 Task: Look for space in Westport, United States from 10th June, 2023 to 25th June, 2023 for 4 adults in price range Rs.10000 to Rs.15000. Place can be private room with 4 bedrooms having 4 beds and 4 bathrooms. Property type can be house, flat, guest house, hotel. Amenities needed are: wifi, TV, free parkinig on premises, gym, breakfast. Booking option can be shelf check-in. Required host language is English.
Action: Mouse moved to (424, 89)
Screenshot: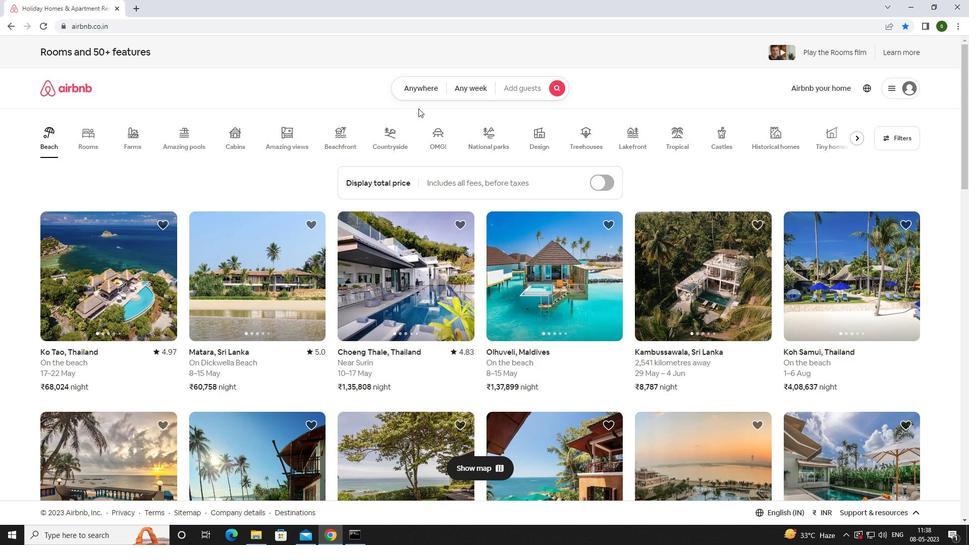 
Action: Mouse pressed left at (424, 89)
Screenshot: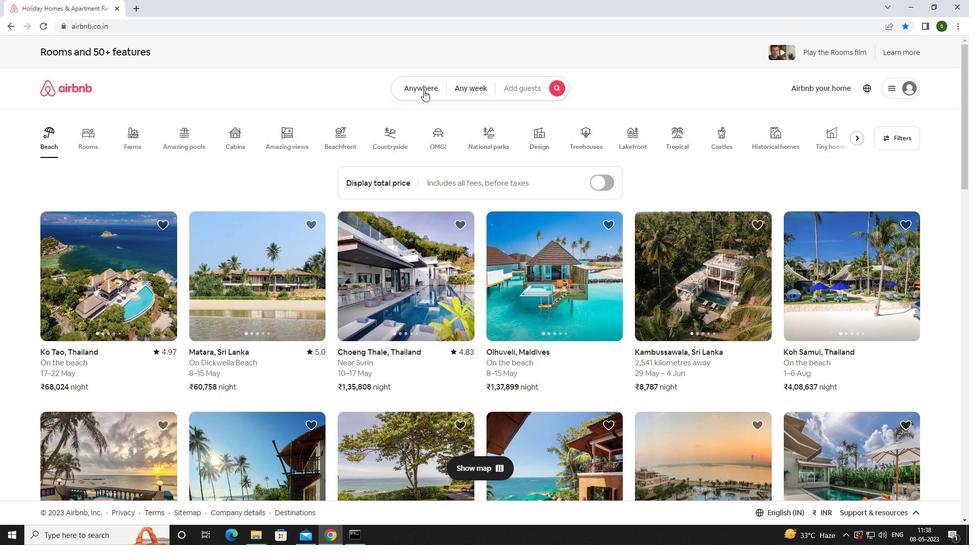 
Action: Mouse moved to (352, 124)
Screenshot: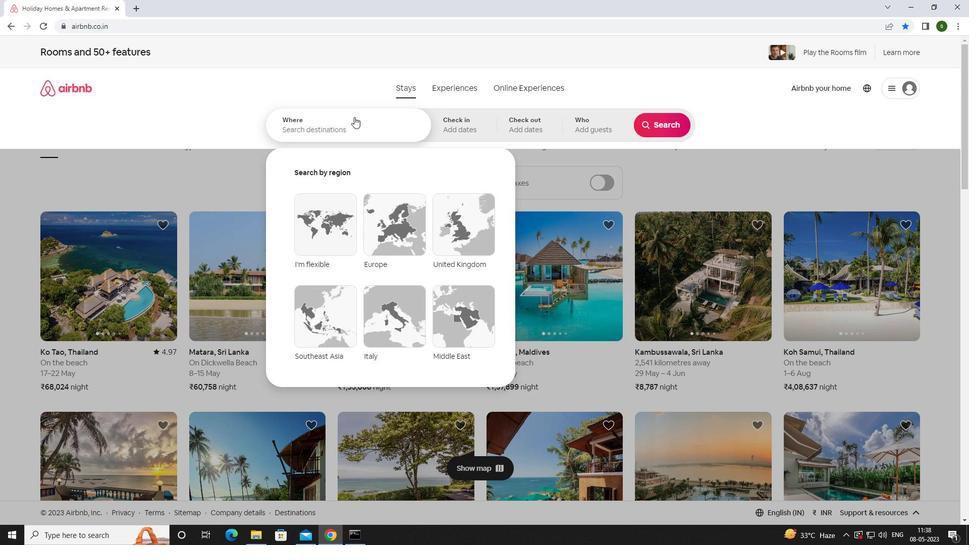 
Action: Mouse pressed left at (352, 124)
Screenshot: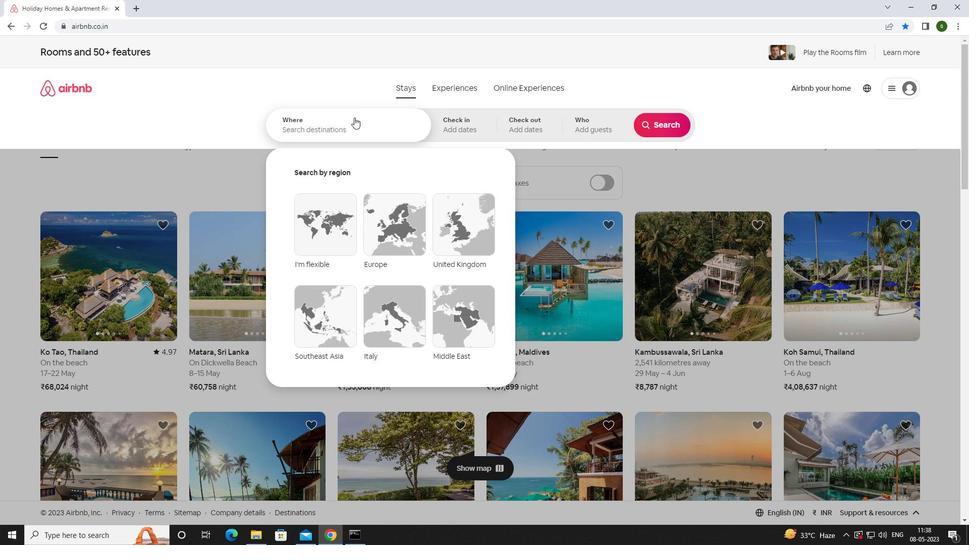 
Action: Key pressed <Key.caps_lock>w<Key.caps_lock>estport,<Key.space><Key.caps_lock>u<Key.caps_lock>nited<Key.space><Key.caps_lock>s<Key.caps_lock>tates<Key.enter>
Screenshot: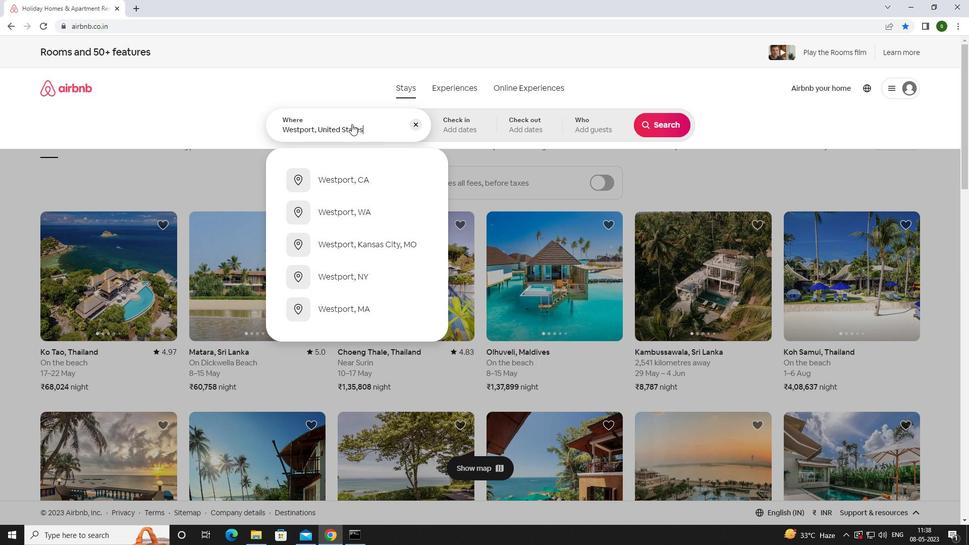 
Action: Mouse moved to (652, 270)
Screenshot: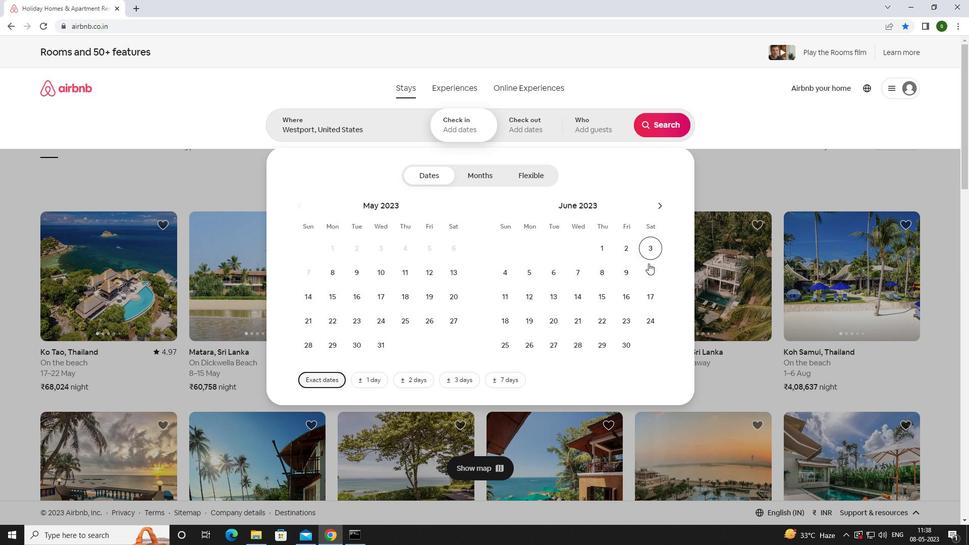 
Action: Mouse pressed left at (652, 270)
Screenshot: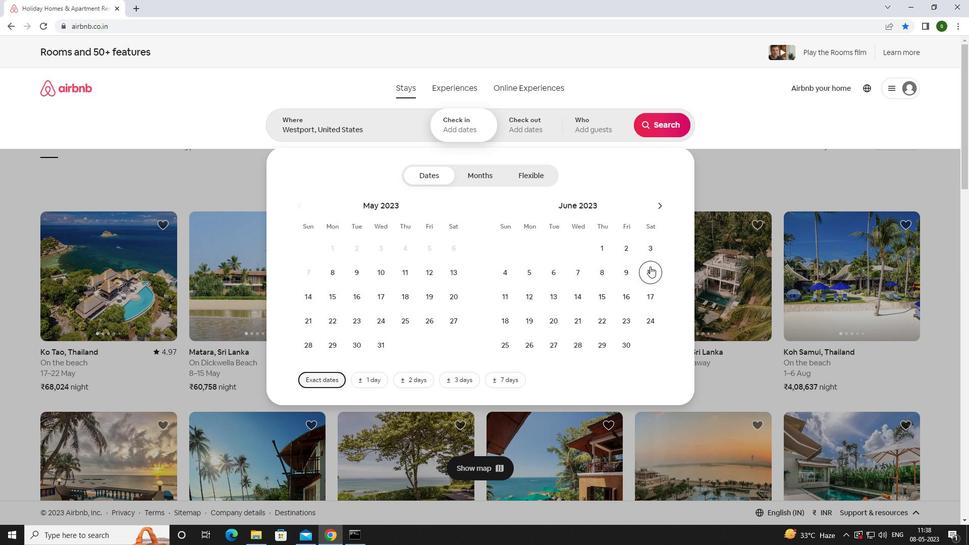 
Action: Mouse moved to (495, 345)
Screenshot: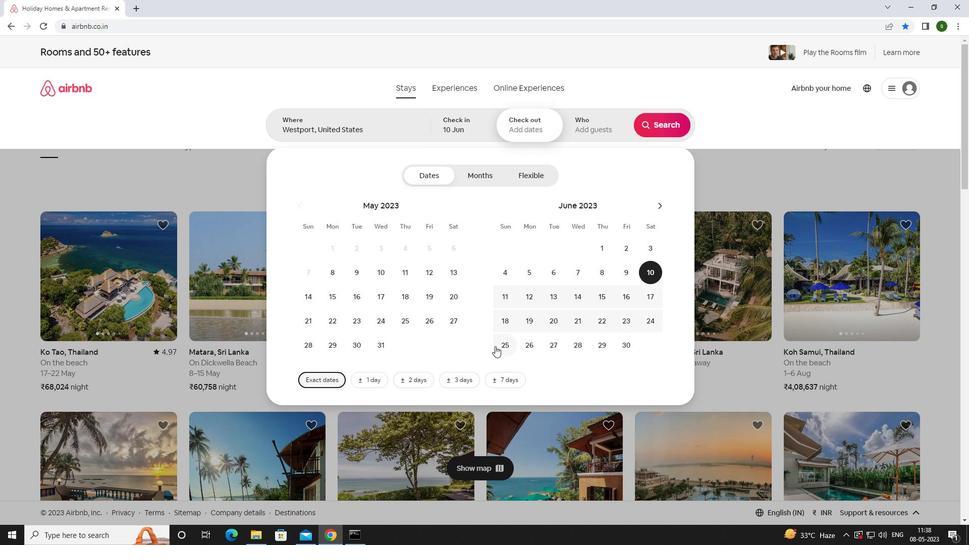 
Action: Mouse pressed left at (495, 345)
Screenshot: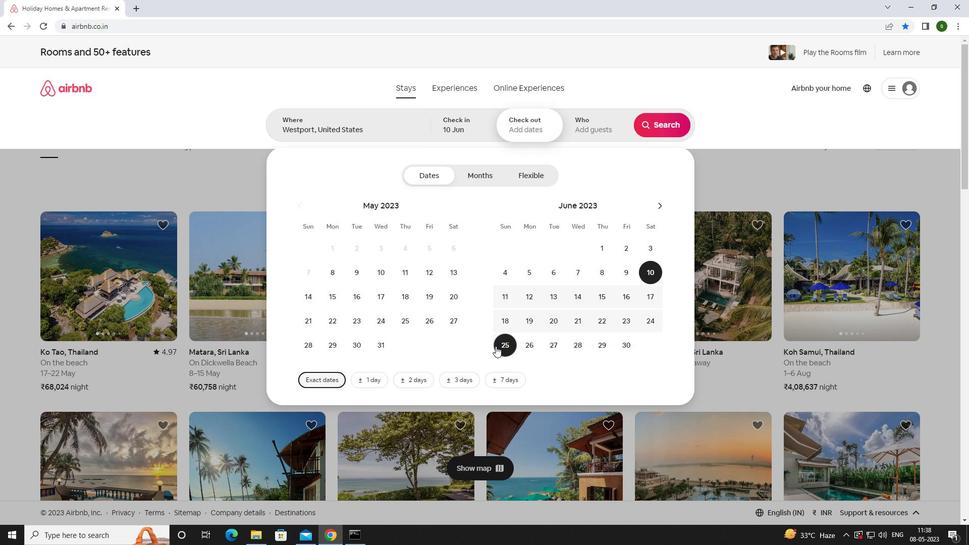 
Action: Mouse moved to (591, 132)
Screenshot: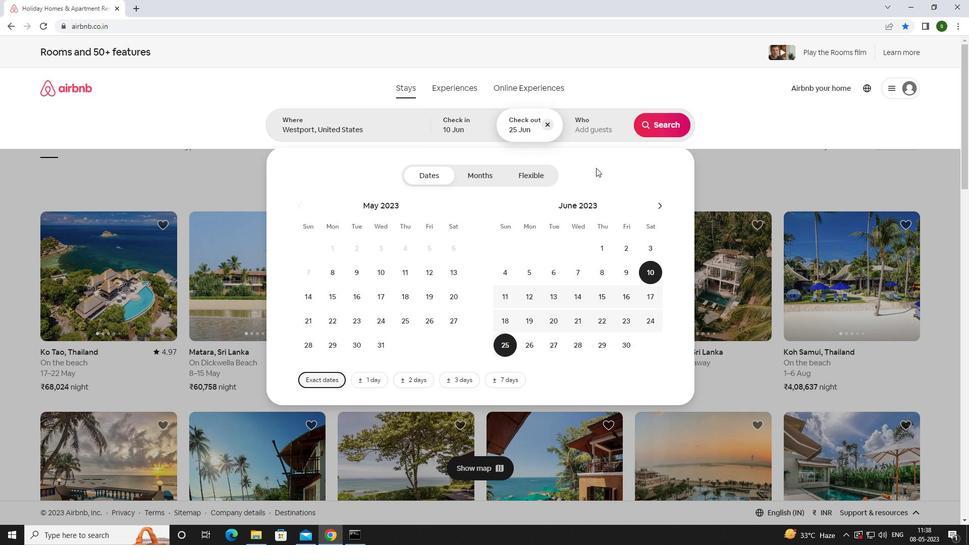 
Action: Mouse pressed left at (591, 132)
Screenshot: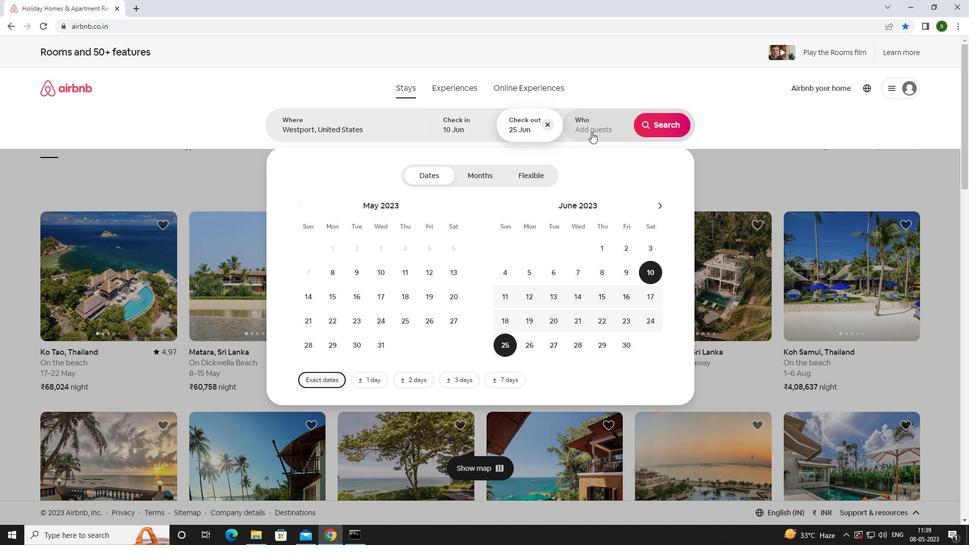 
Action: Mouse moved to (666, 178)
Screenshot: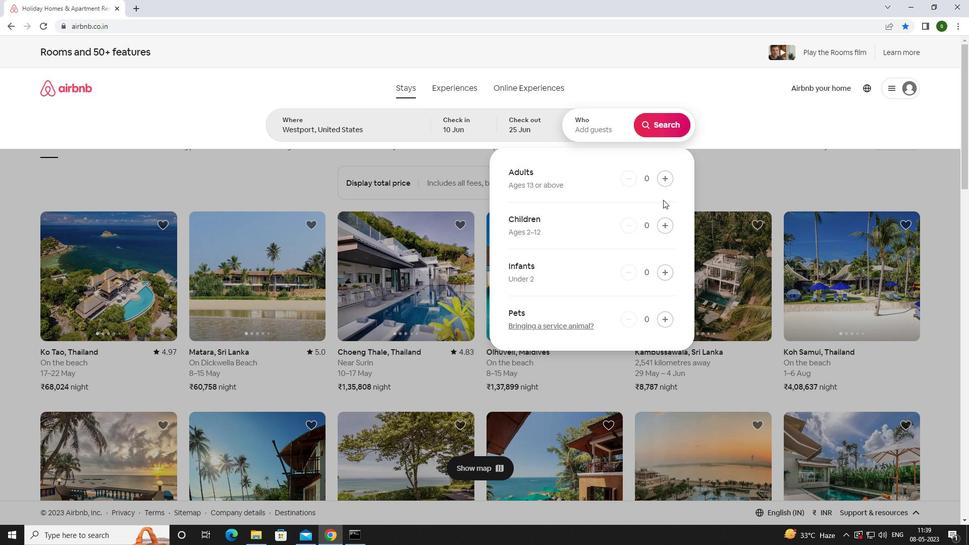 
Action: Mouse pressed left at (666, 178)
Screenshot: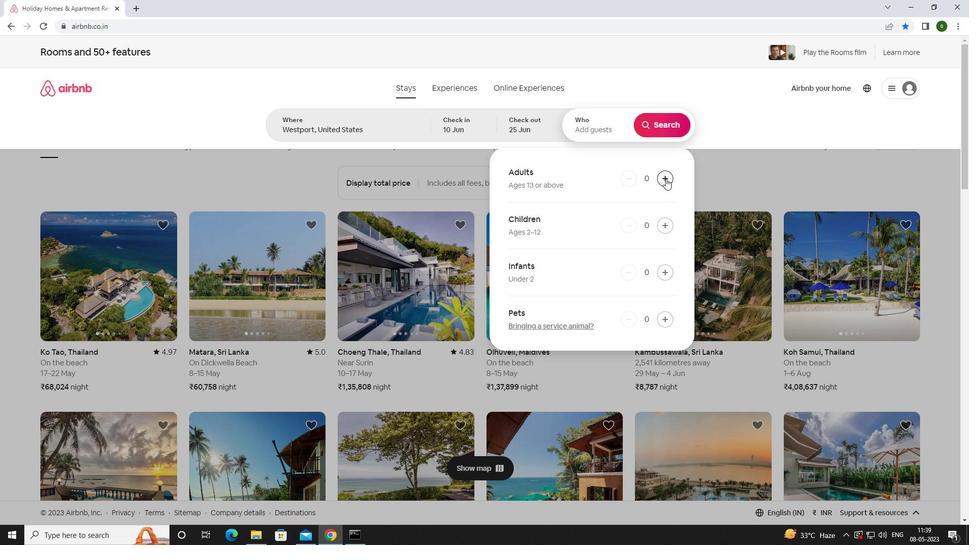 
Action: Mouse pressed left at (666, 178)
Screenshot: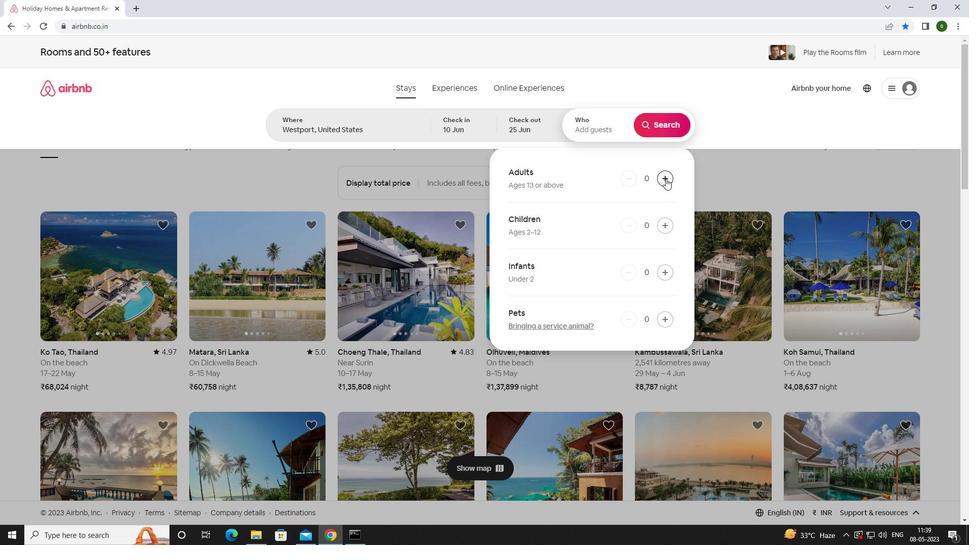 
Action: Mouse pressed left at (666, 178)
Screenshot: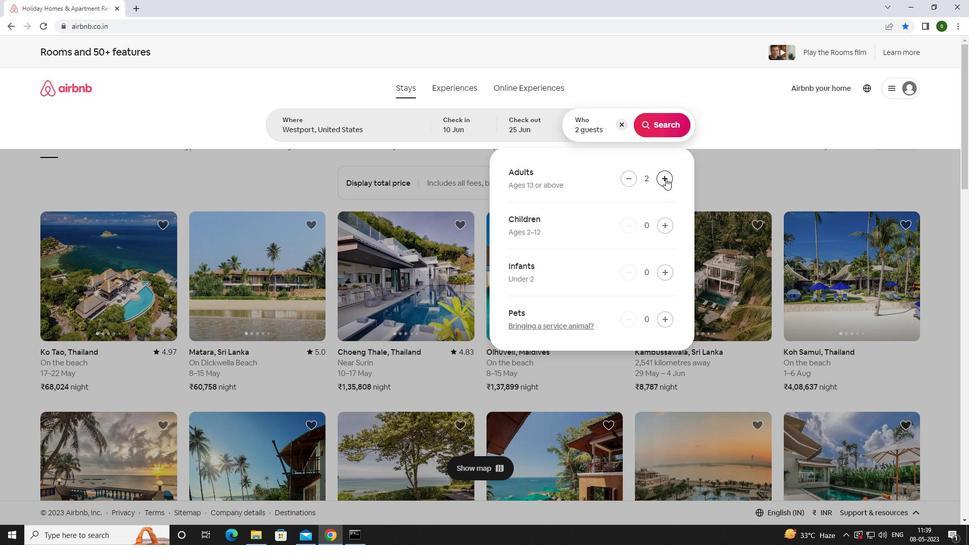 
Action: Mouse pressed left at (666, 178)
Screenshot: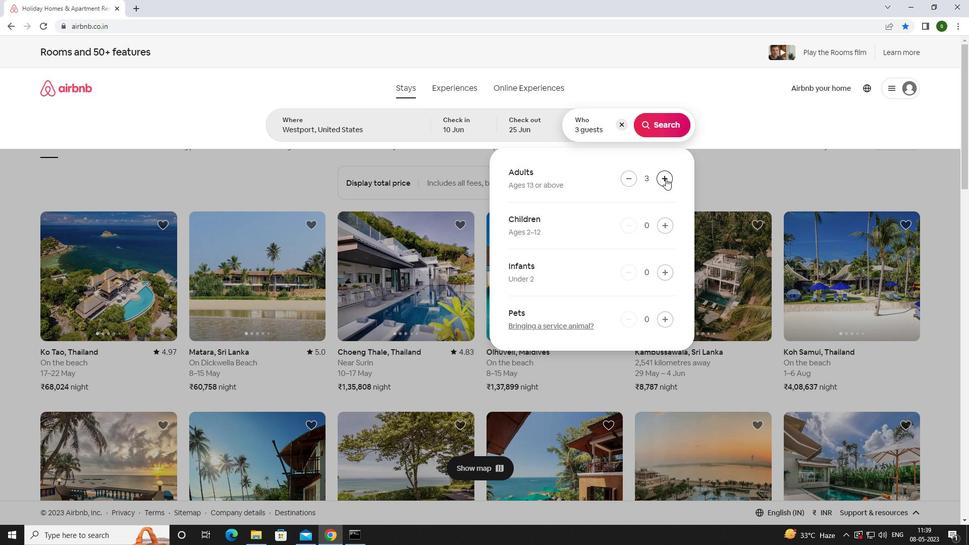 
Action: Mouse moved to (666, 124)
Screenshot: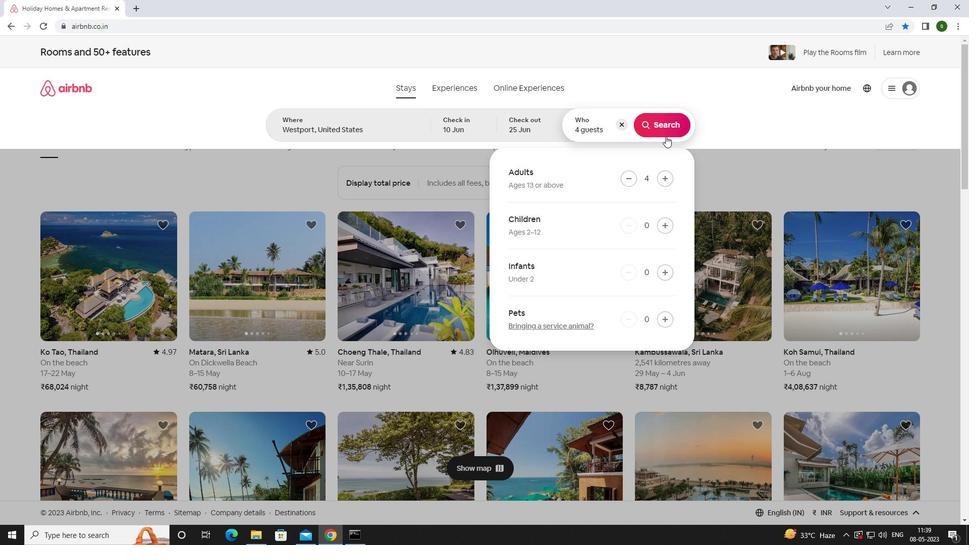 
Action: Mouse pressed left at (666, 124)
Screenshot: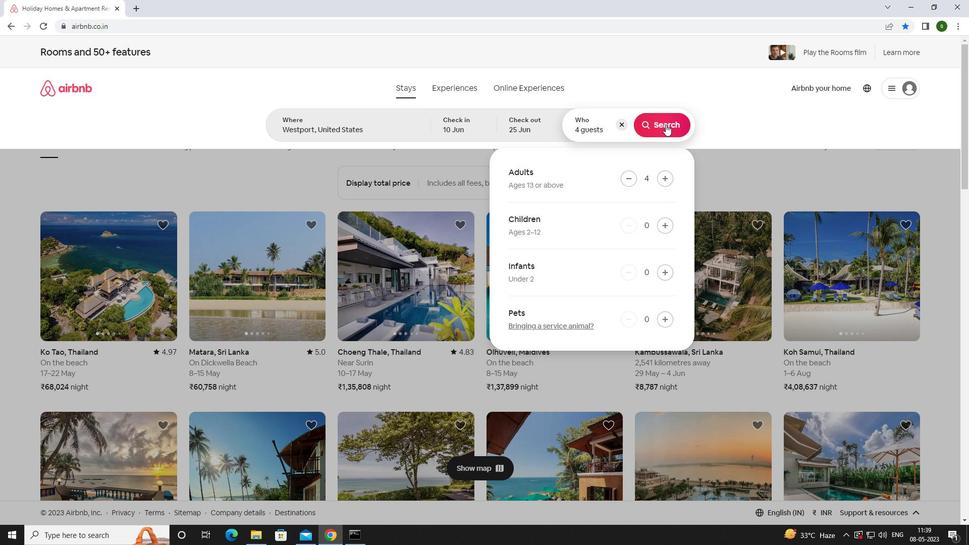 
Action: Mouse moved to (932, 89)
Screenshot: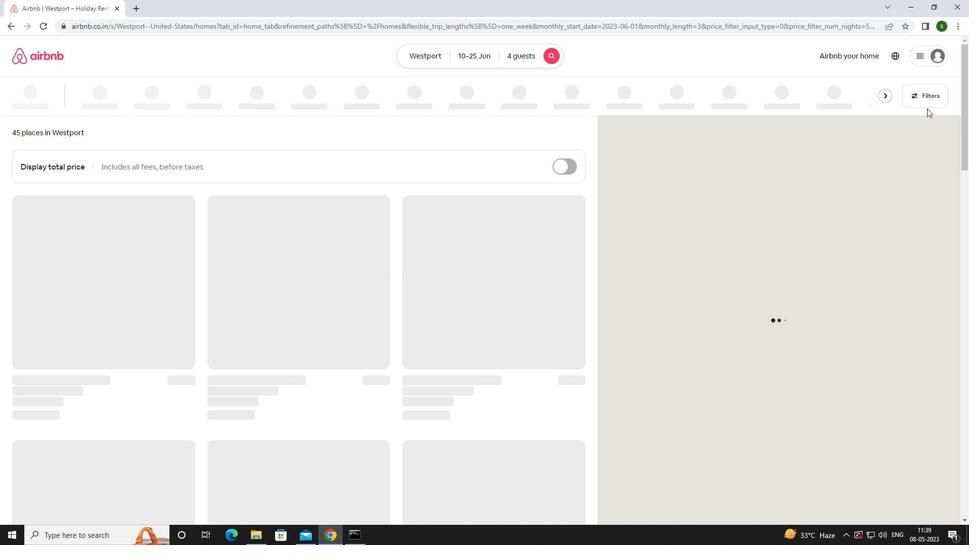 
Action: Mouse pressed left at (932, 89)
Screenshot: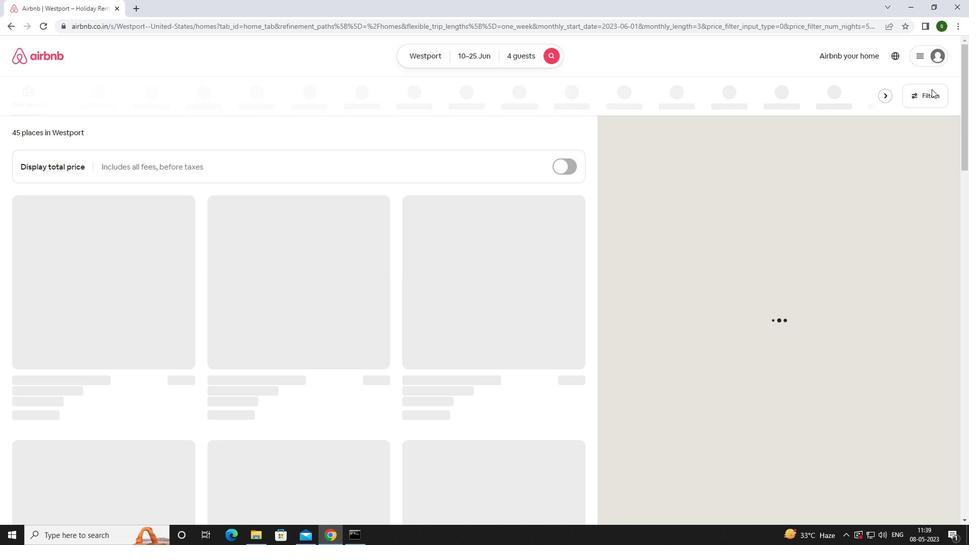 
Action: Mouse moved to (417, 335)
Screenshot: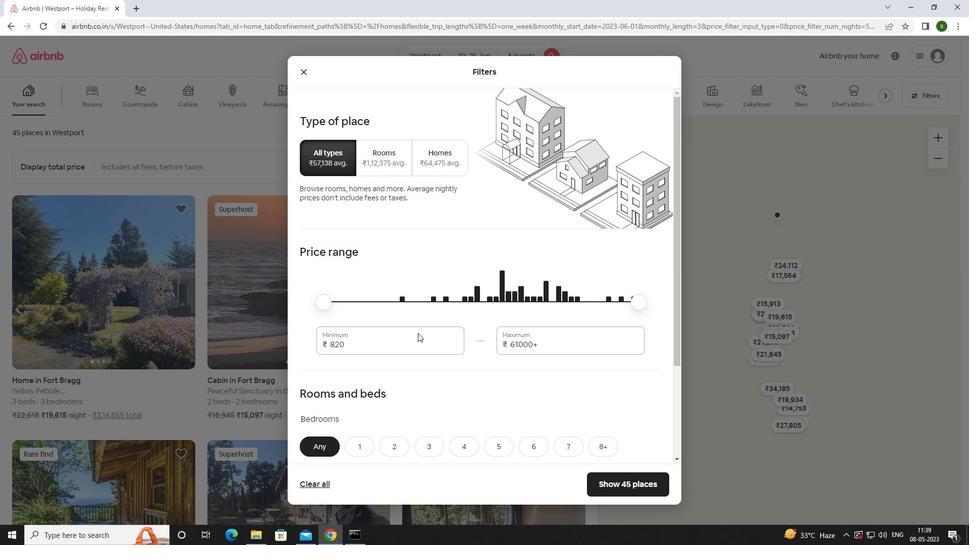 
Action: Mouse pressed left at (417, 335)
Screenshot: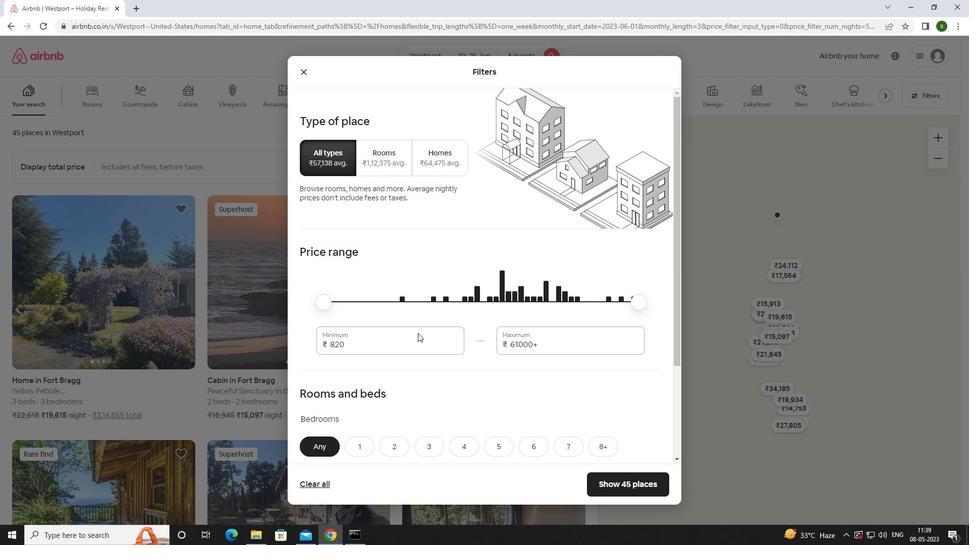 
Action: Mouse moved to (417, 335)
Screenshot: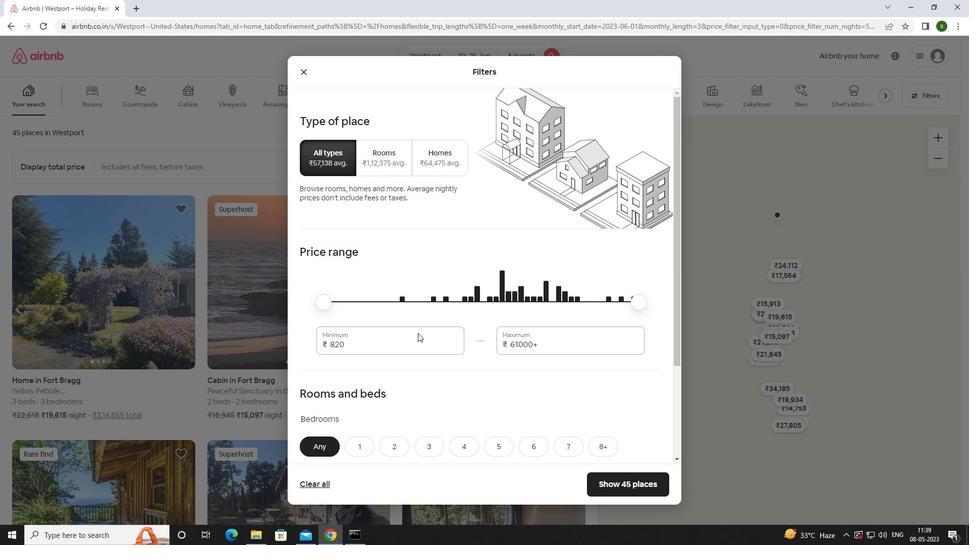 
Action: Key pressed <Key.backspace><Key.backspace><Key.backspace><Key.backspace>10000
Screenshot: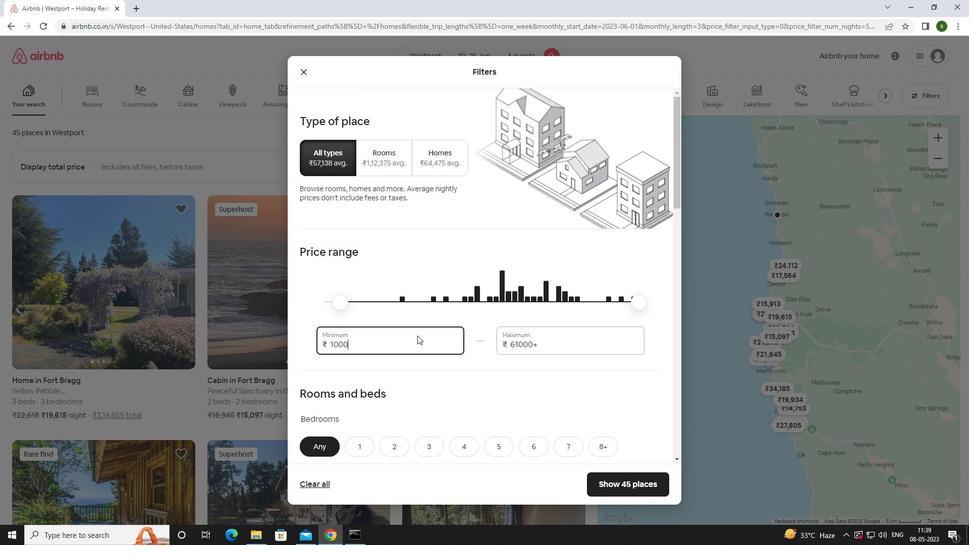 
Action: Mouse moved to (542, 349)
Screenshot: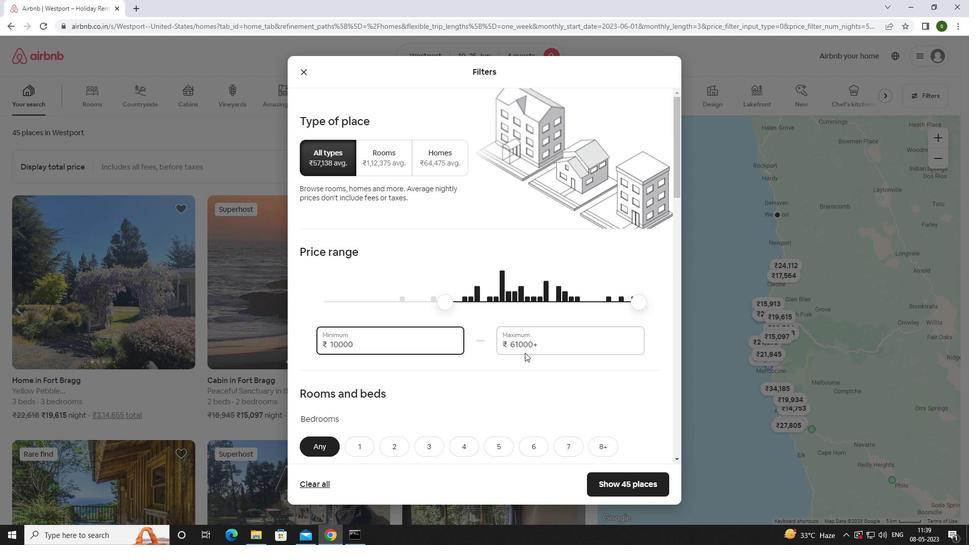 
Action: Mouse pressed left at (542, 349)
Screenshot: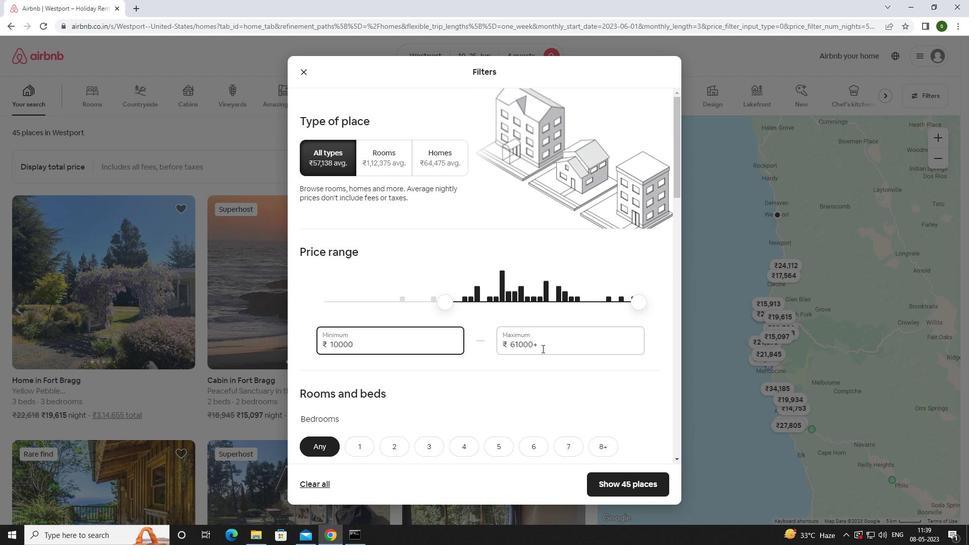
Action: Key pressed <Key.backspace><Key.backspace><Key.backspace><Key.backspace><Key.backspace><Key.backspace><Key.backspace><Key.backspace><Key.backspace><Key.backspace><Key.backspace>15000
Screenshot: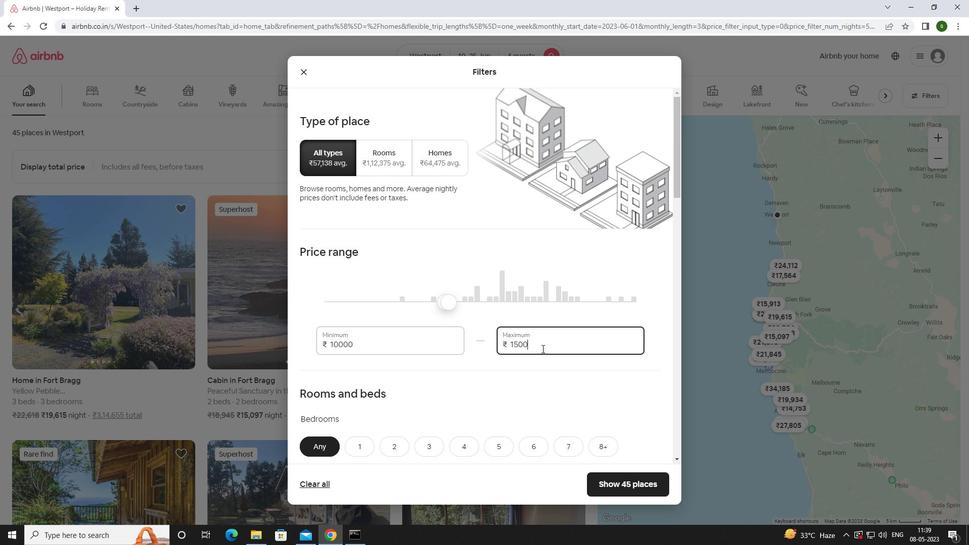 
Action: Mouse moved to (449, 340)
Screenshot: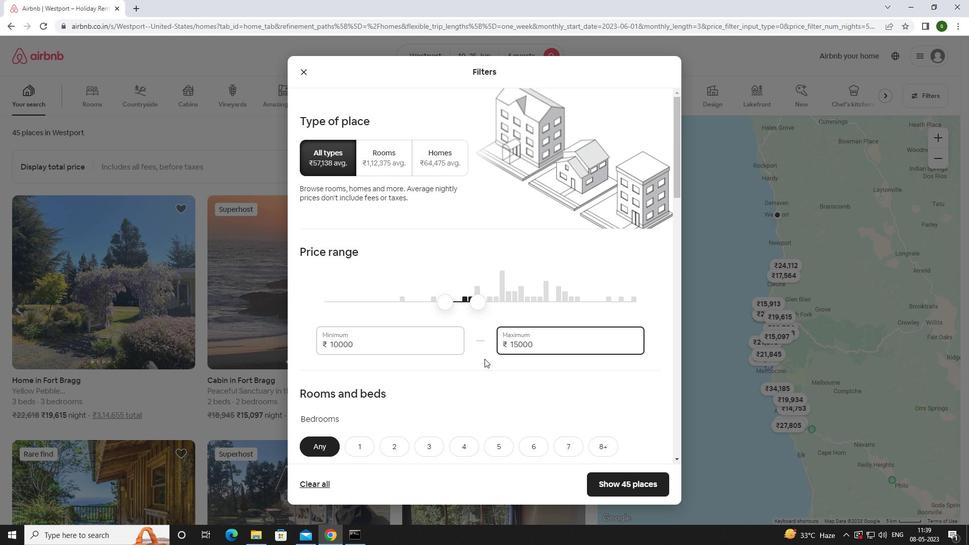 
Action: Mouse scrolled (449, 339) with delta (0, 0)
Screenshot: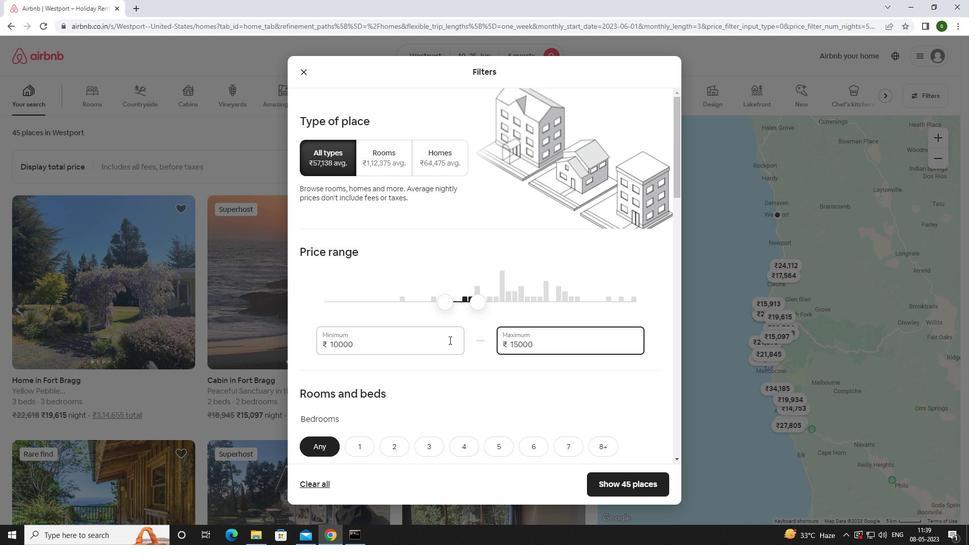 
Action: Mouse scrolled (449, 339) with delta (0, 0)
Screenshot: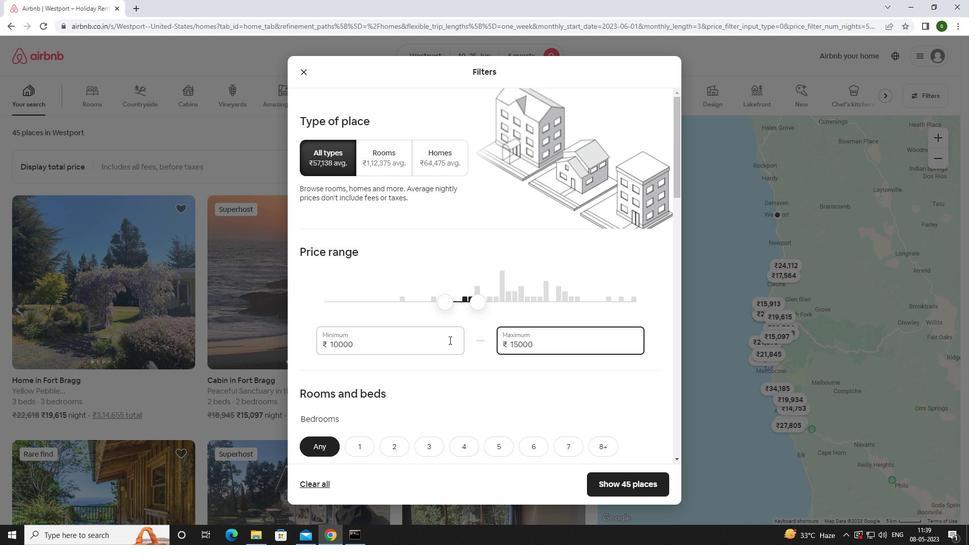 
Action: Mouse scrolled (449, 339) with delta (0, 0)
Screenshot: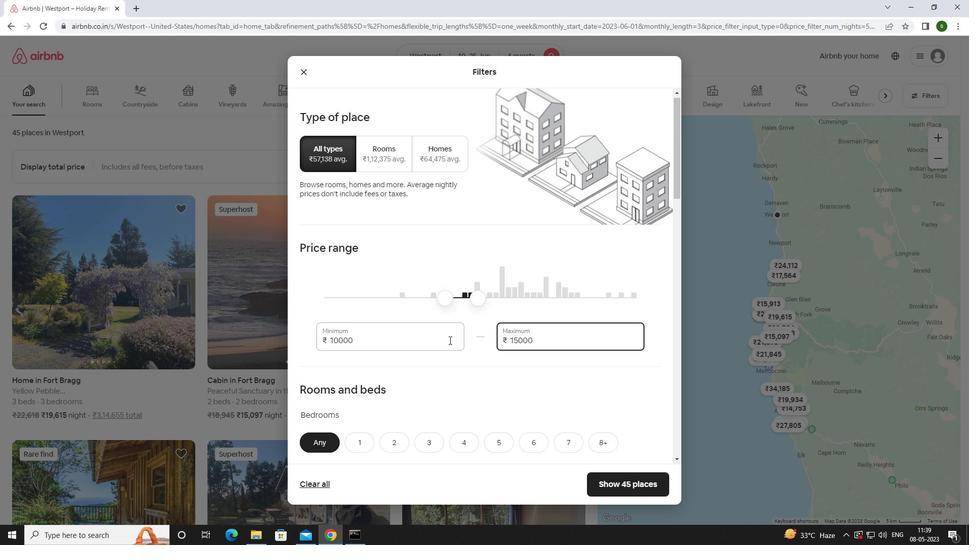 
Action: Mouse scrolled (449, 339) with delta (0, 0)
Screenshot: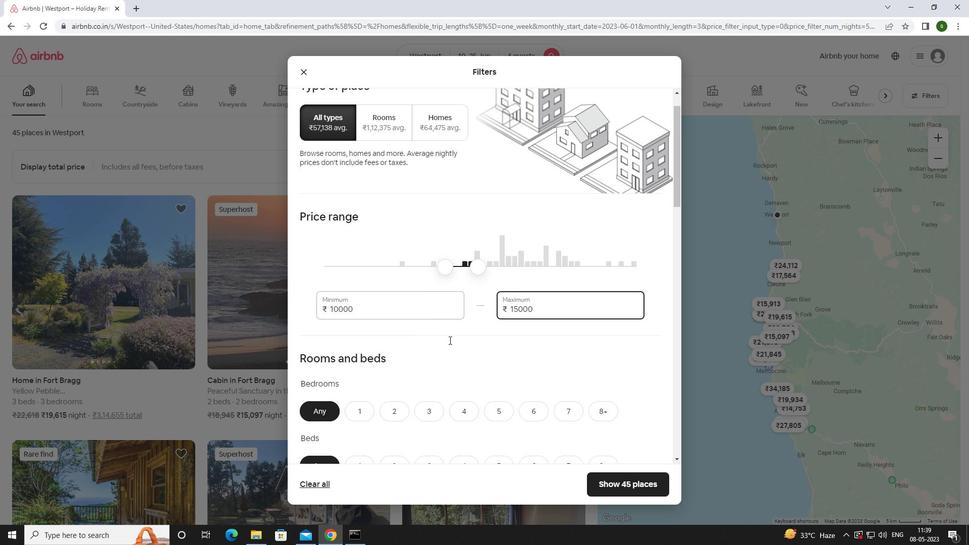 
Action: Mouse moved to (461, 248)
Screenshot: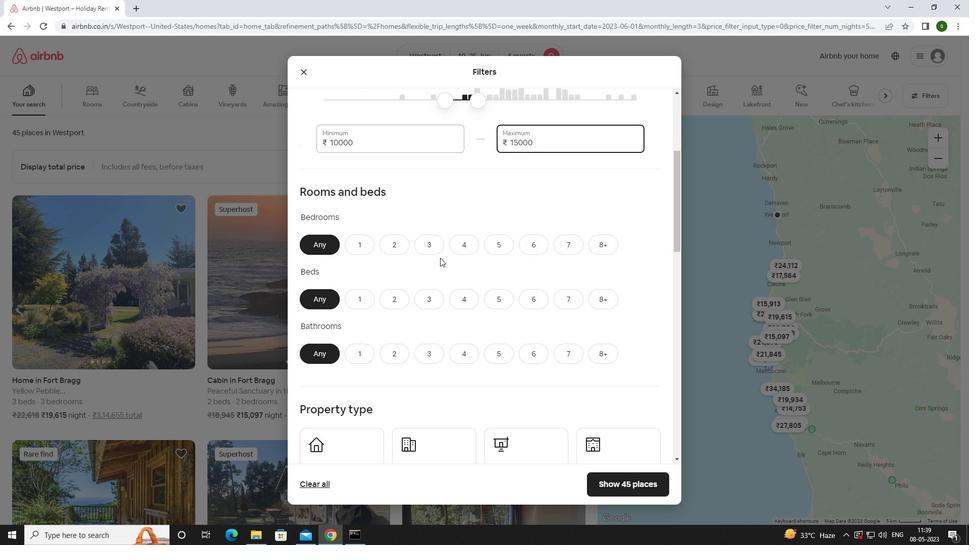 
Action: Mouse pressed left at (461, 248)
Screenshot: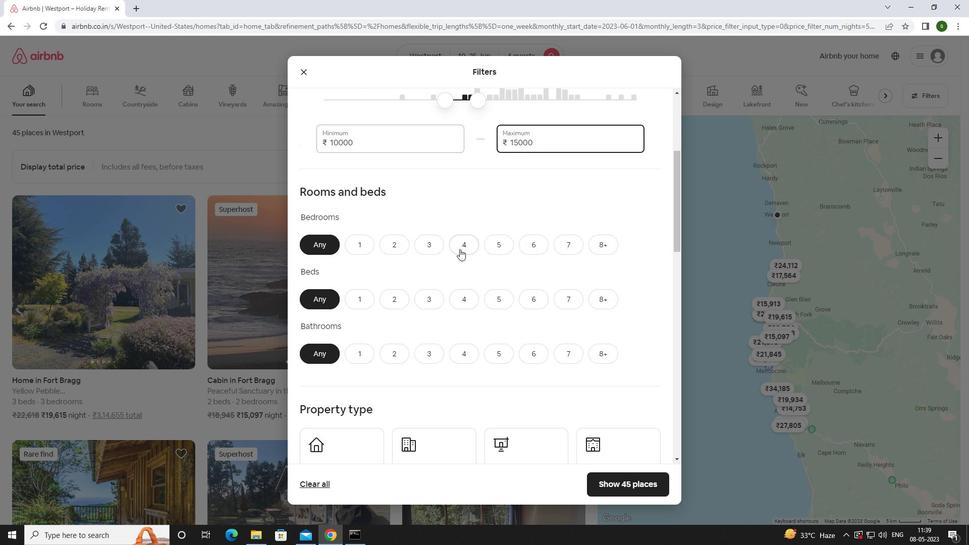 
Action: Mouse moved to (461, 296)
Screenshot: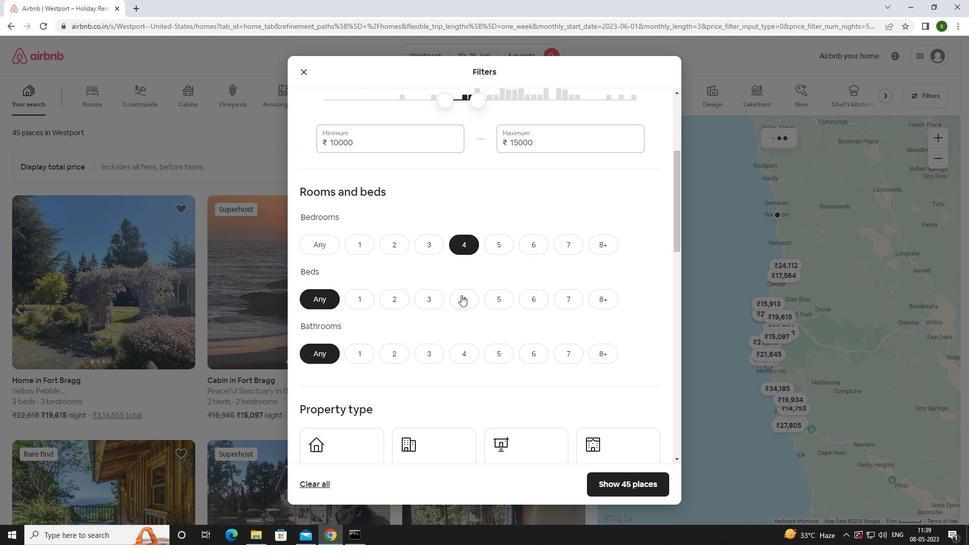 
Action: Mouse pressed left at (461, 296)
Screenshot: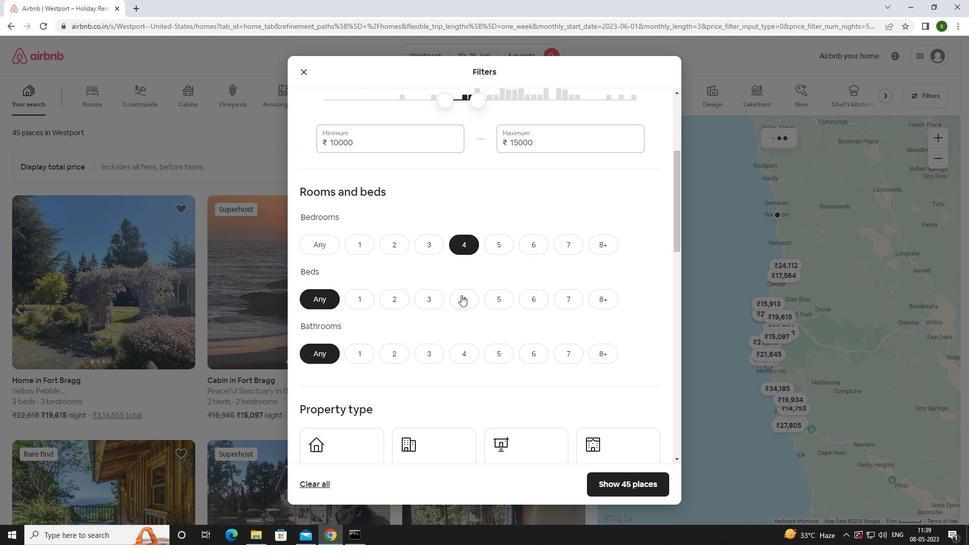 
Action: Mouse moved to (455, 352)
Screenshot: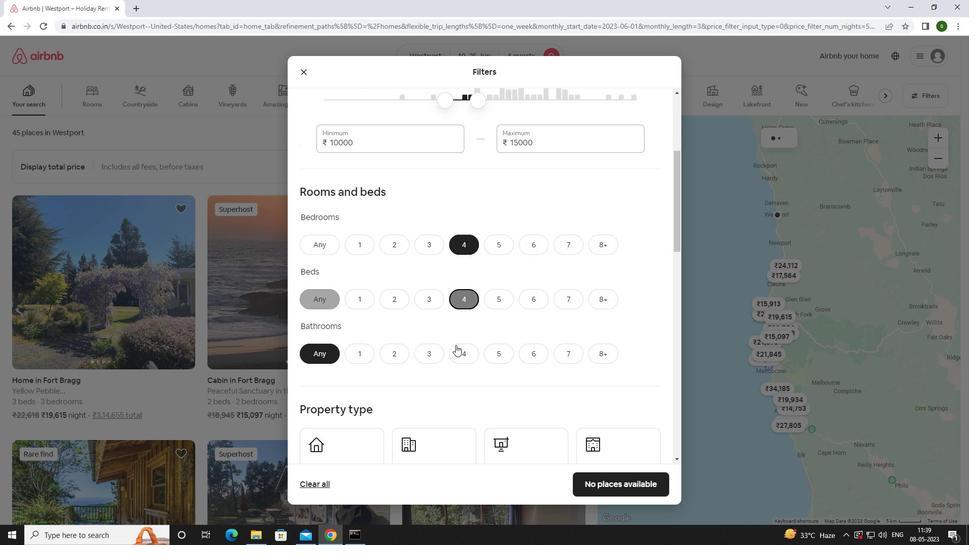 
Action: Mouse pressed left at (455, 352)
Screenshot: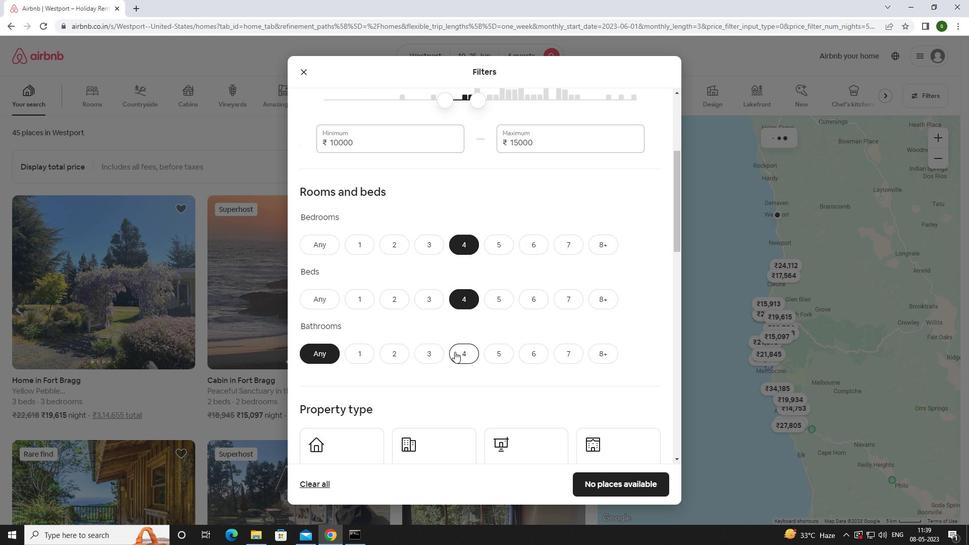 
Action: Mouse moved to (454, 352)
Screenshot: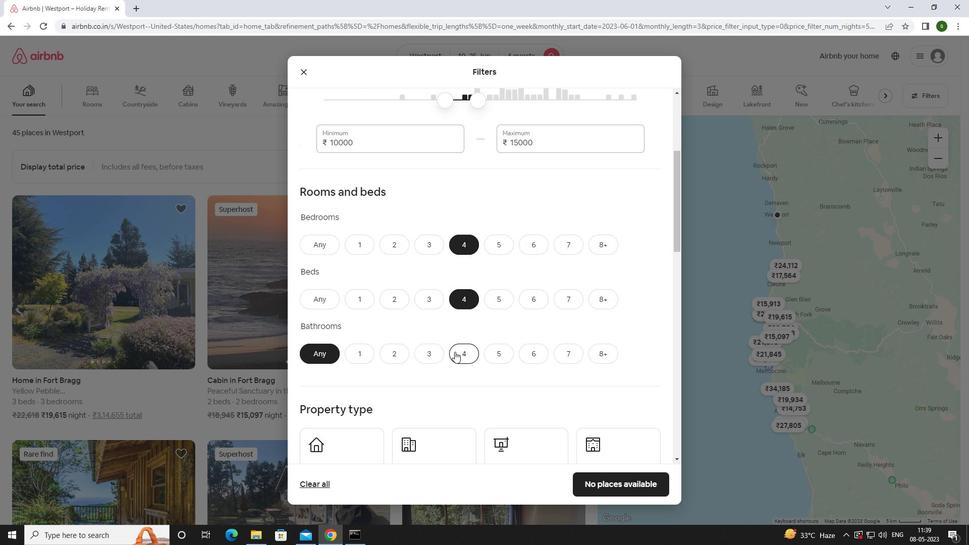 
Action: Mouse scrolled (454, 352) with delta (0, 0)
Screenshot: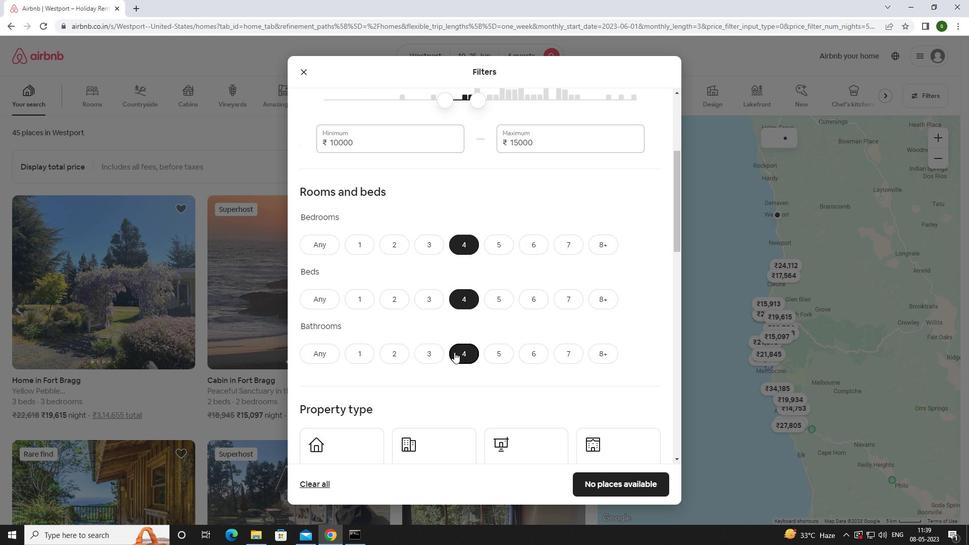 
Action: Mouse scrolled (454, 352) with delta (0, 0)
Screenshot: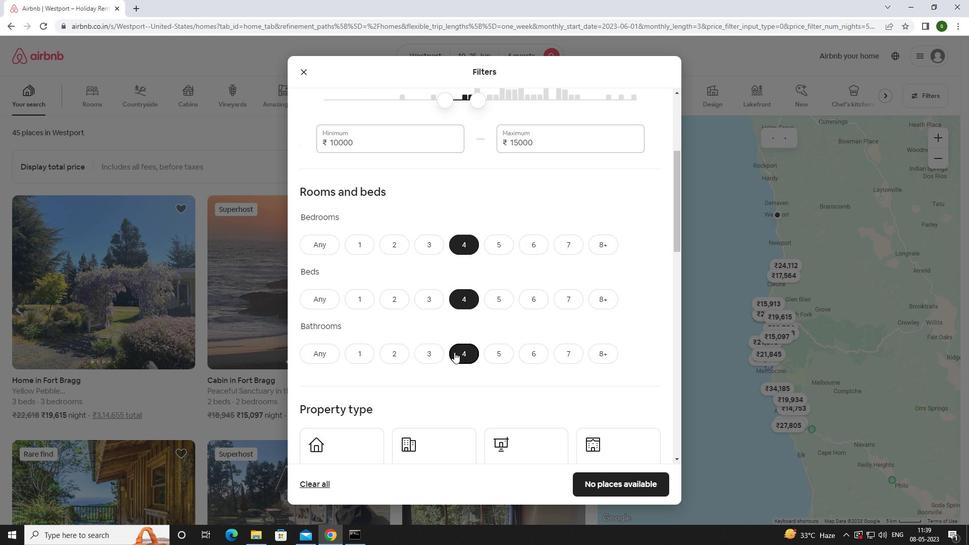 
Action: Mouse scrolled (454, 352) with delta (0, 0)
Screenshot: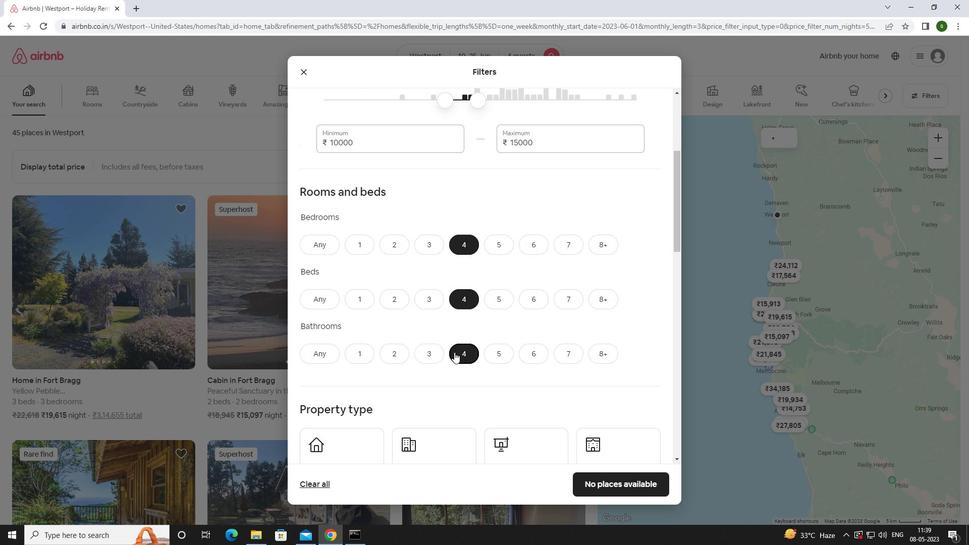 
Action: Mouse moved to (345, 333)
Screenshot: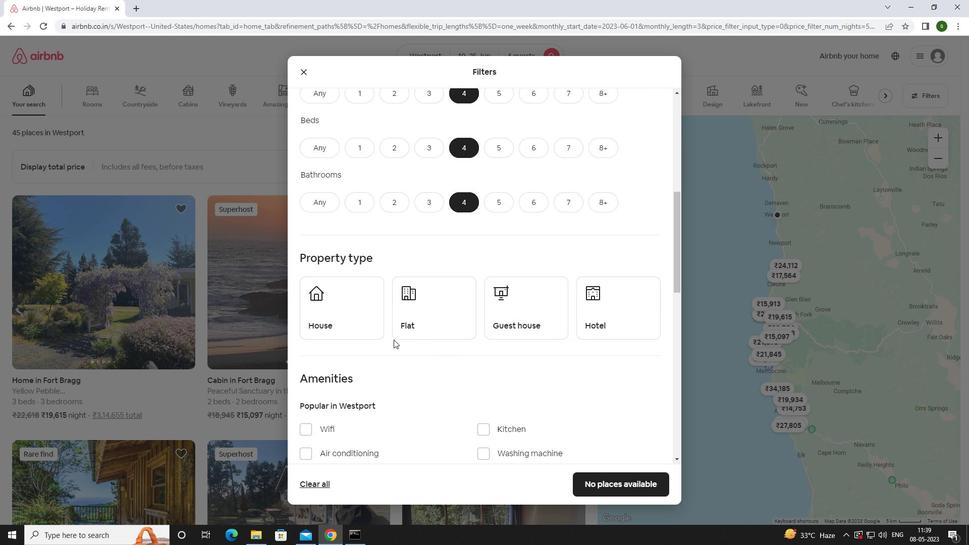 
Action: Mouse pressed left at (345, 333)
Screenshot: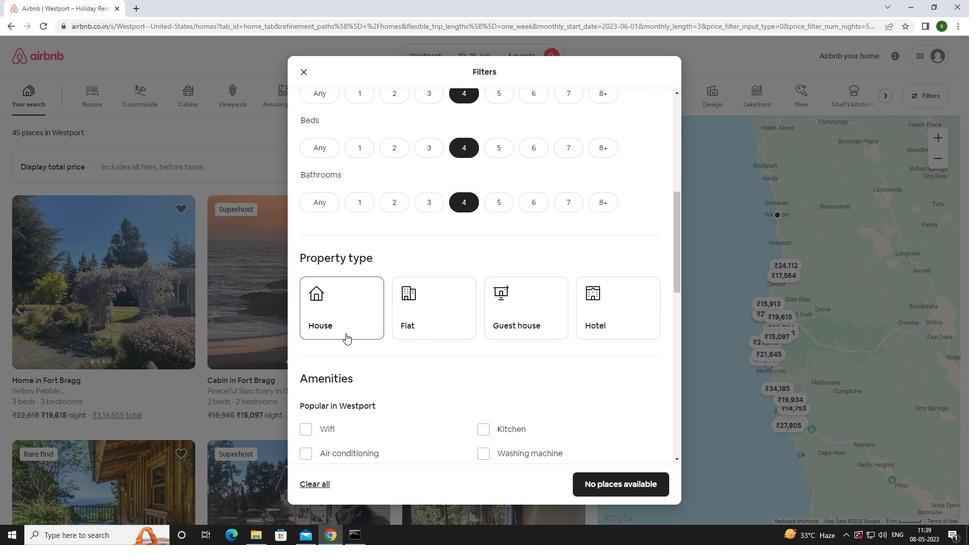 
Action: Mouse moved to (451, 317)
Screenshot: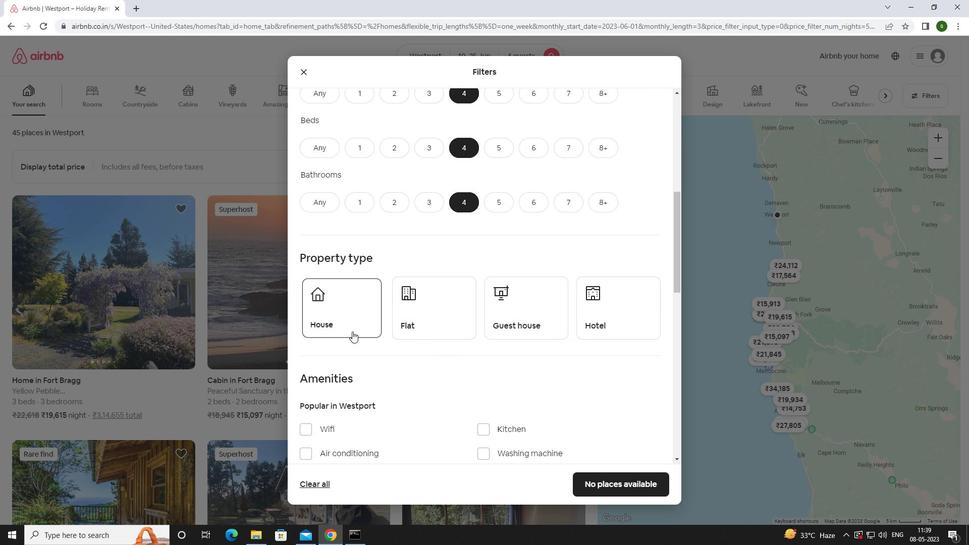 
Action: Mouse pressed left at (451, 317)
Screenshot: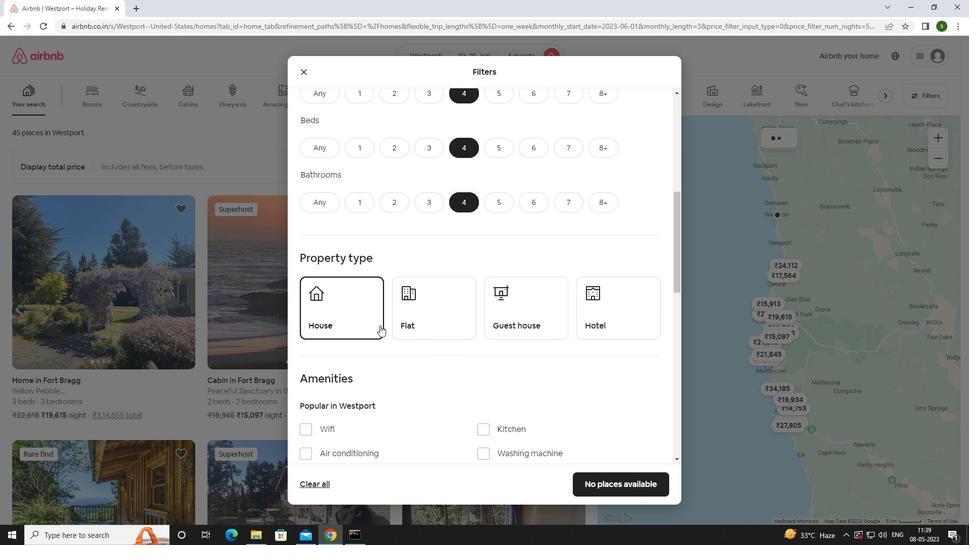
Action: Mouse moved to (556, 318)
Screenshot: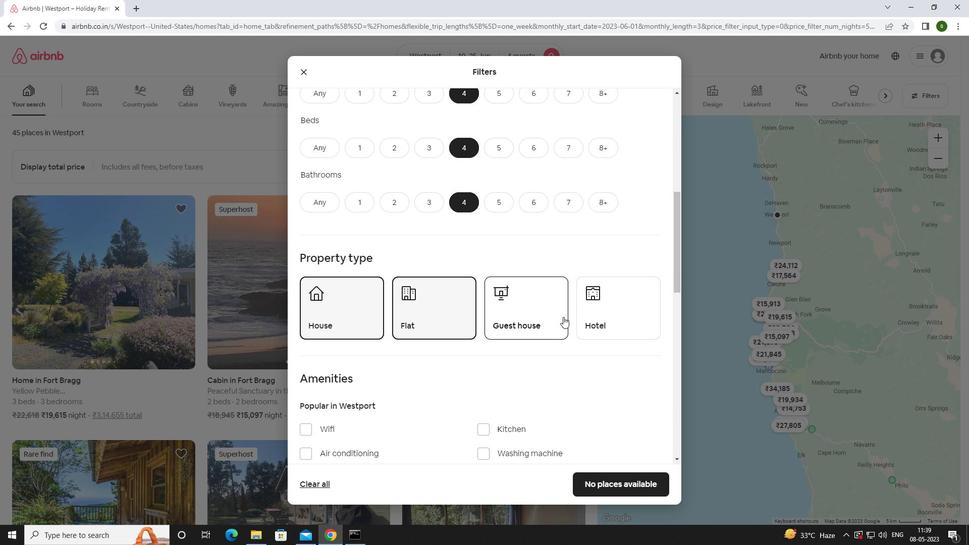 
Action: Mouse pressed left at (556, 318)
Screenshot: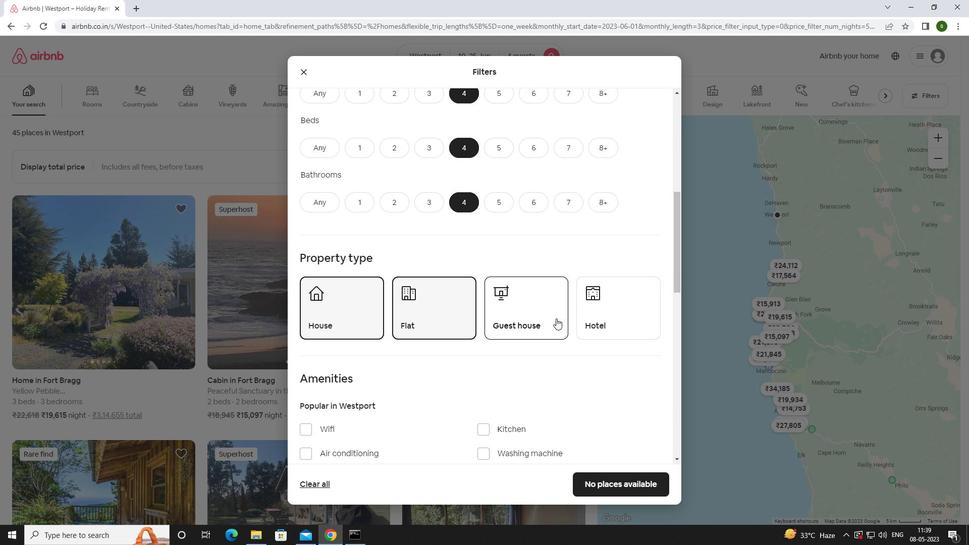 
Action: Mouse moved to (613, 317)
Screenshot: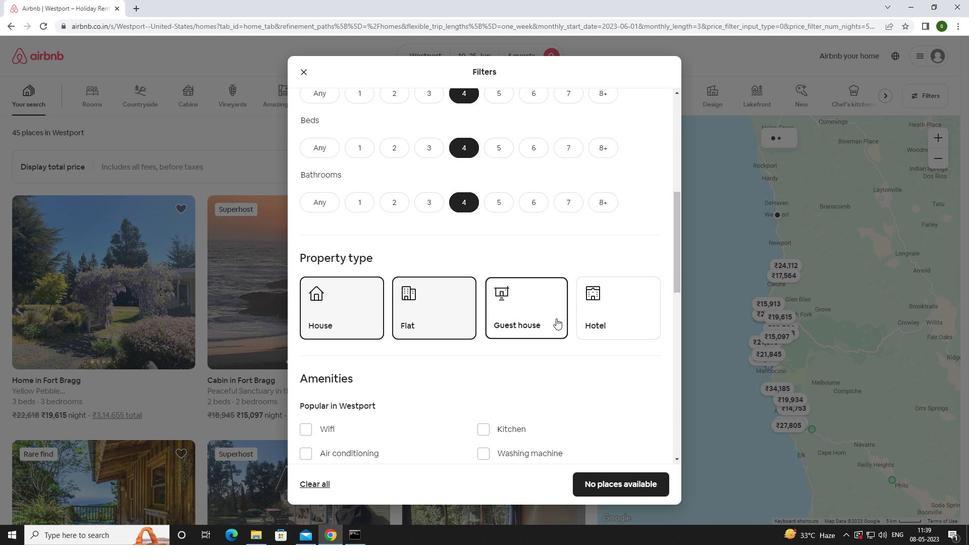 
Action: Mouse pressed left at (613, 317)
Screenshot: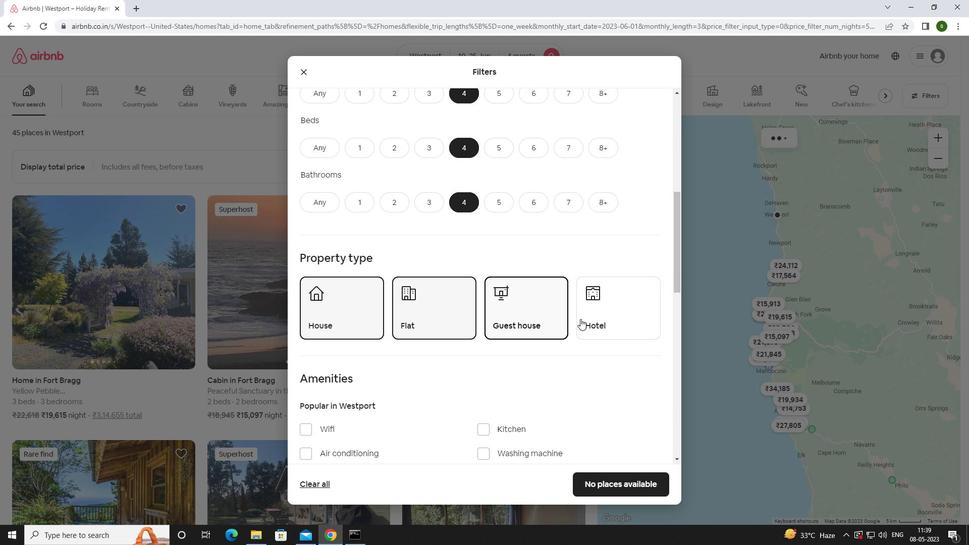 
Action: Mouse moved to (529, 306)
Screenshot: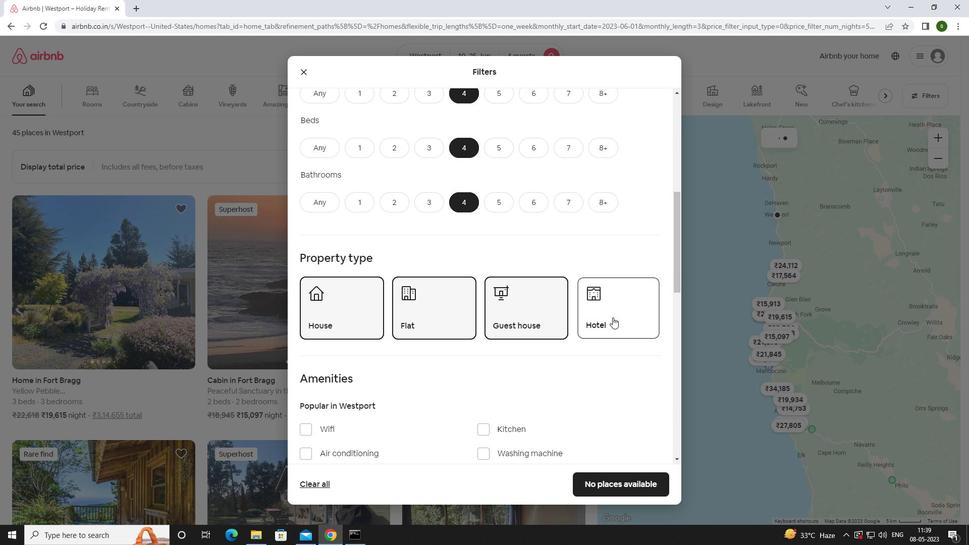 
Action: Mouse scrolled (529, 305) with delta (0, 0)
Screenshot: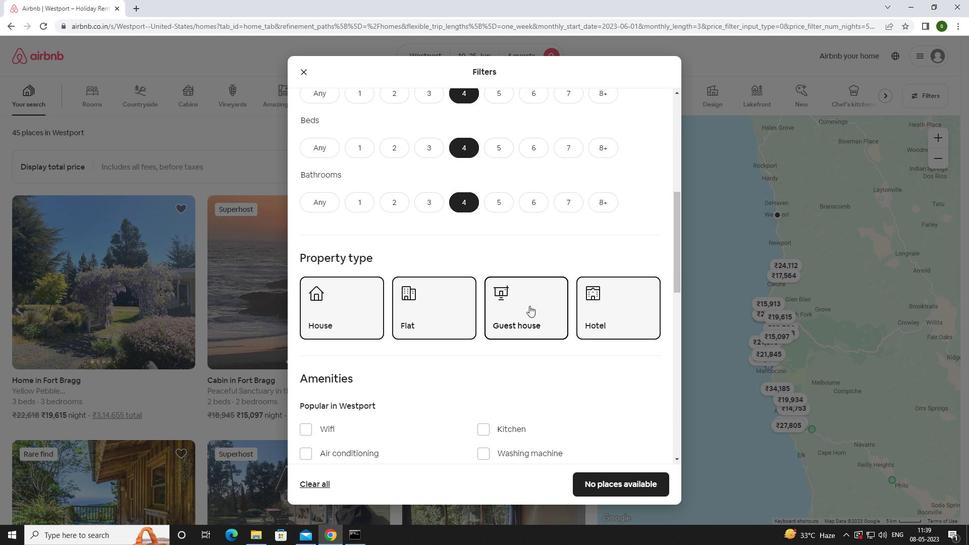 
Action: Mouse scrolled (529, 305) with delta (0, 0)
Screenshot: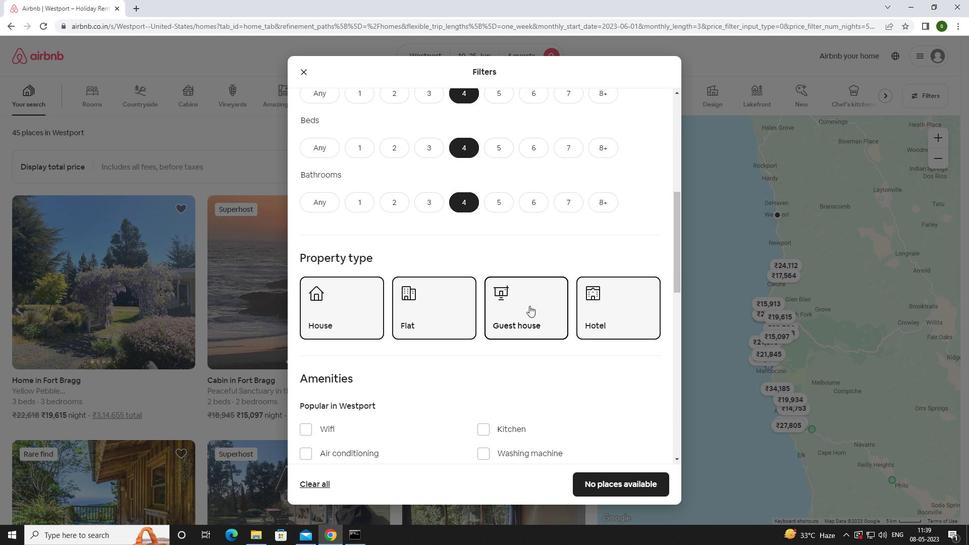 
Action: Mouse scrolled (529, 305) with delta (0, 0)
Screenshot: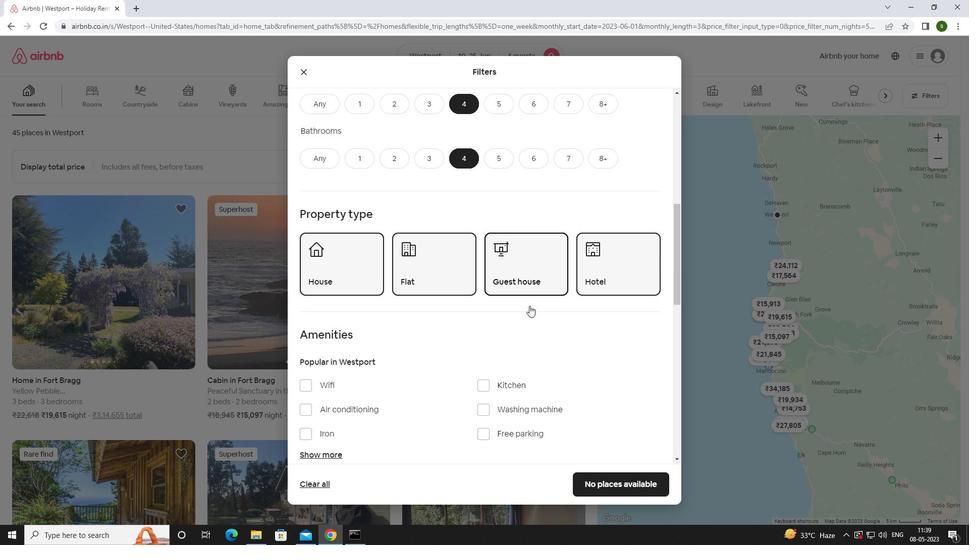 
Action: Mouse moved to (319, 275)
Screenshot: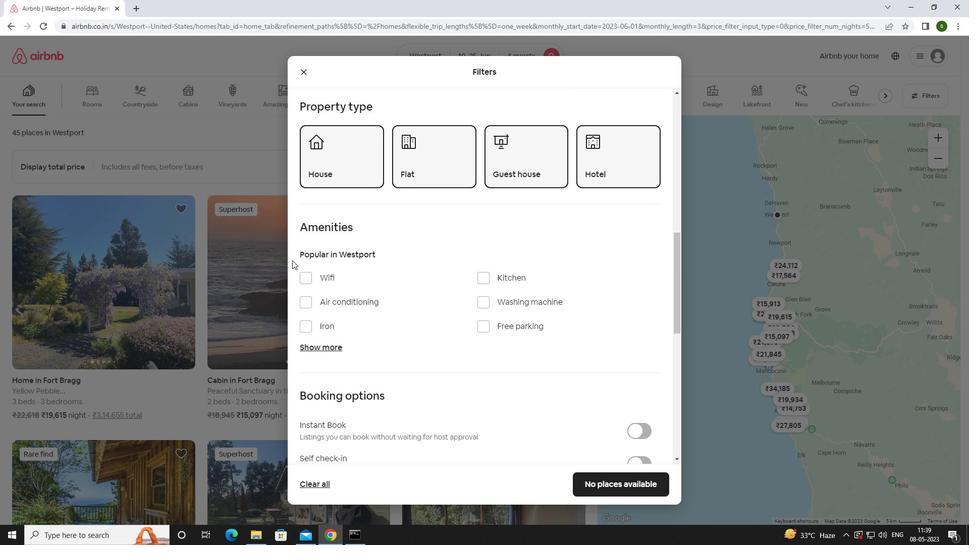 
Action: Mouse pressed left at (319, 275)
Screenshot: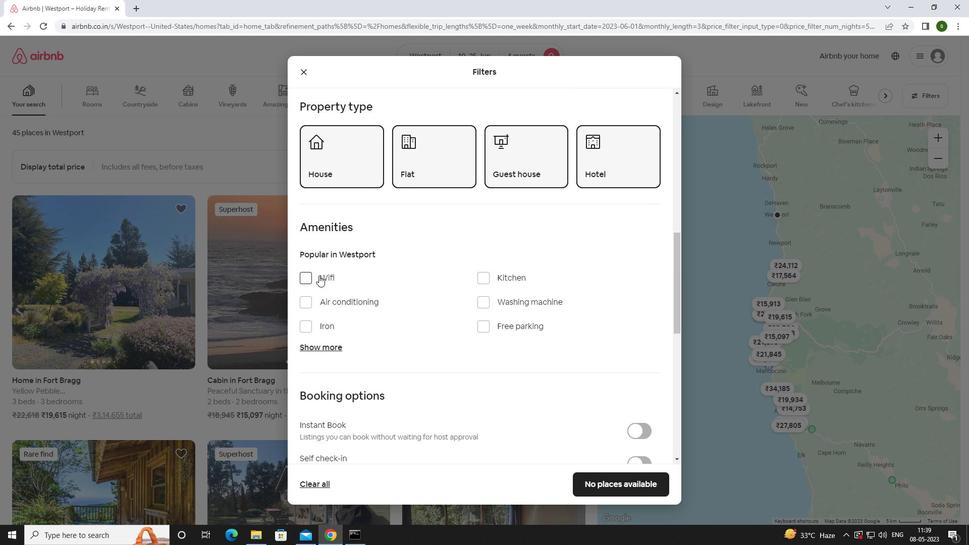 
Action: Mouse moved to (487, 324)
Screenshot: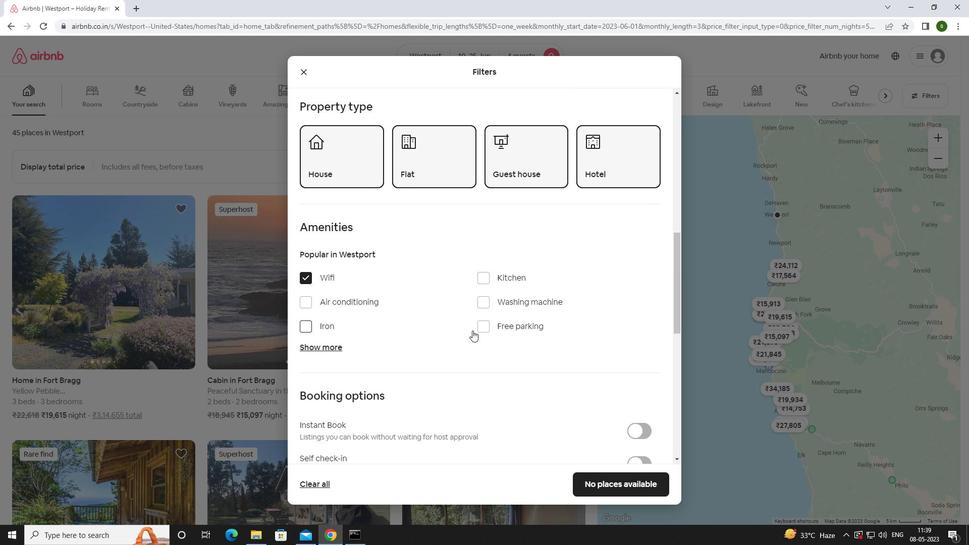 
Action: Mouse pressed left at (487, 324)
Screenshot: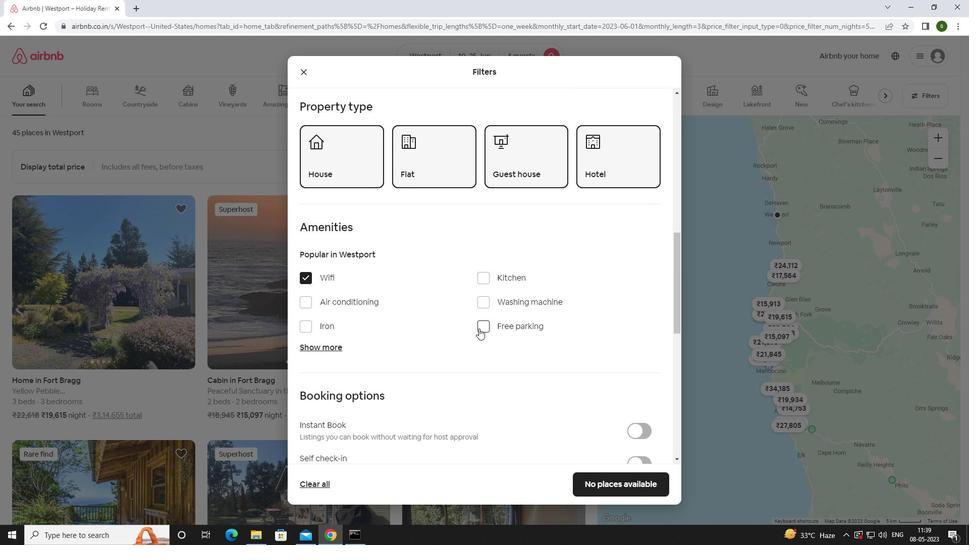 
Action: Mouse moved to (328, 345)
Screenshot: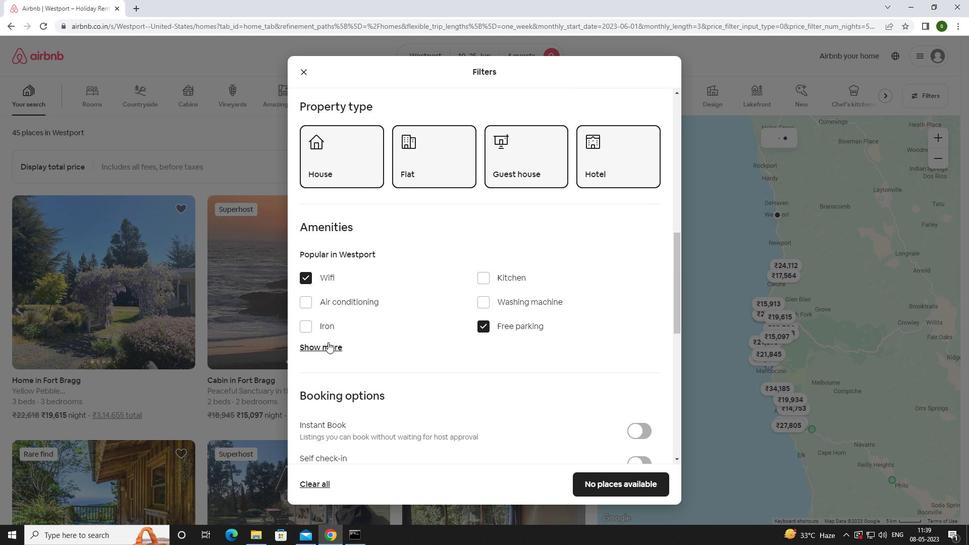 
Action: Mouse pressed left at (328, 345)
Screenshot: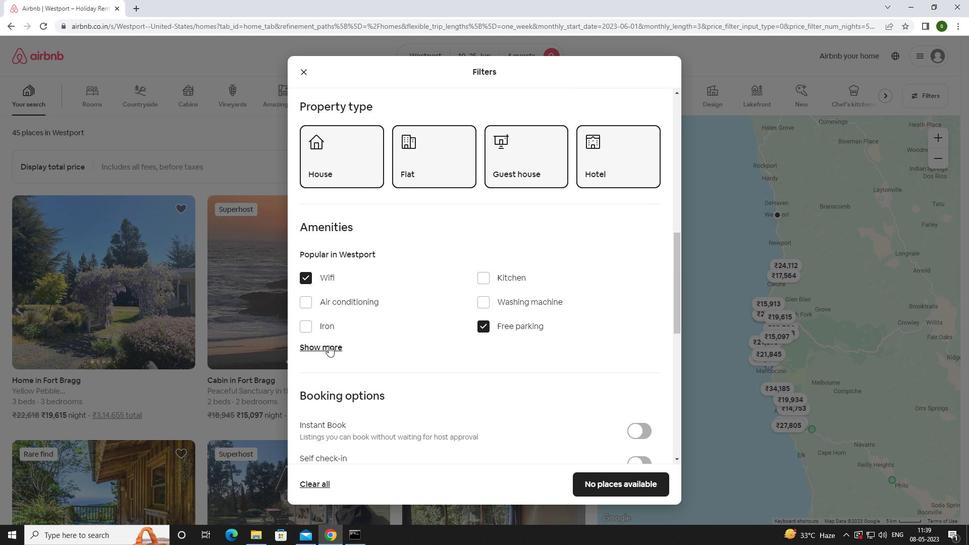 
Action: Mouse moved to (387, 333)
Screenshot: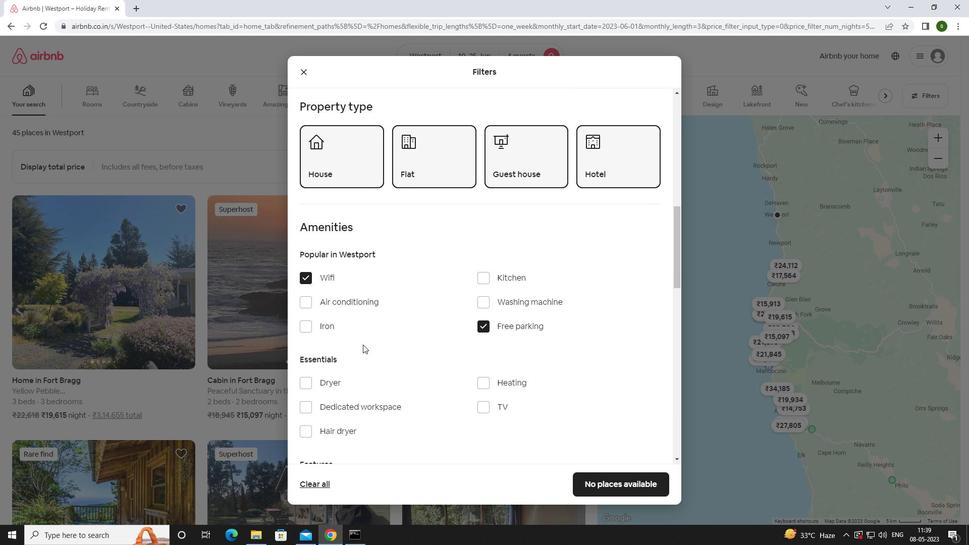 
Action: Mouse scrolled (387, 333) with delta (0, 0)
Screenshot: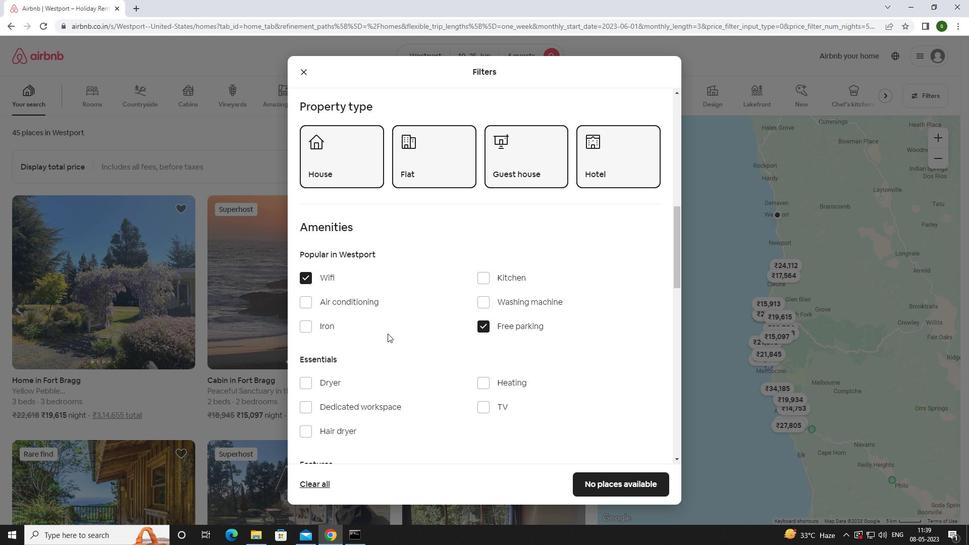 
Action: Mouse scrolled (387, 333) with delta (0, 0)
Screenshot: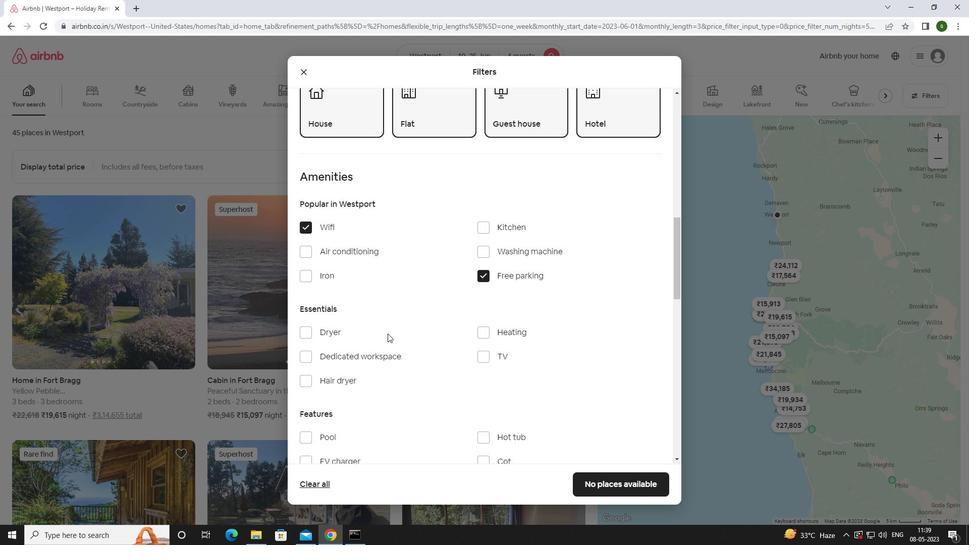 
Action: Mouse moved to (488, 303)
Screenshot: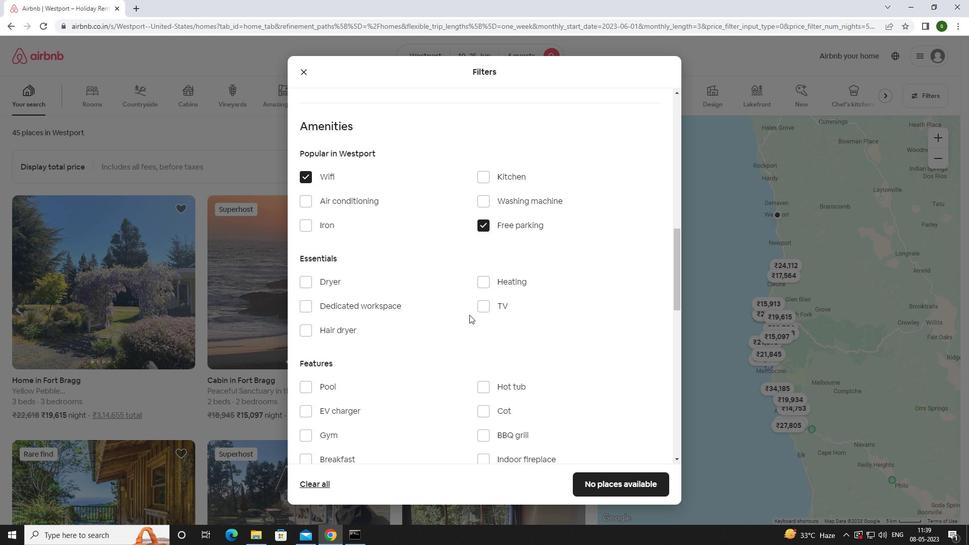 
Action: Mouse pressed left at (488, 303)
Screenshot: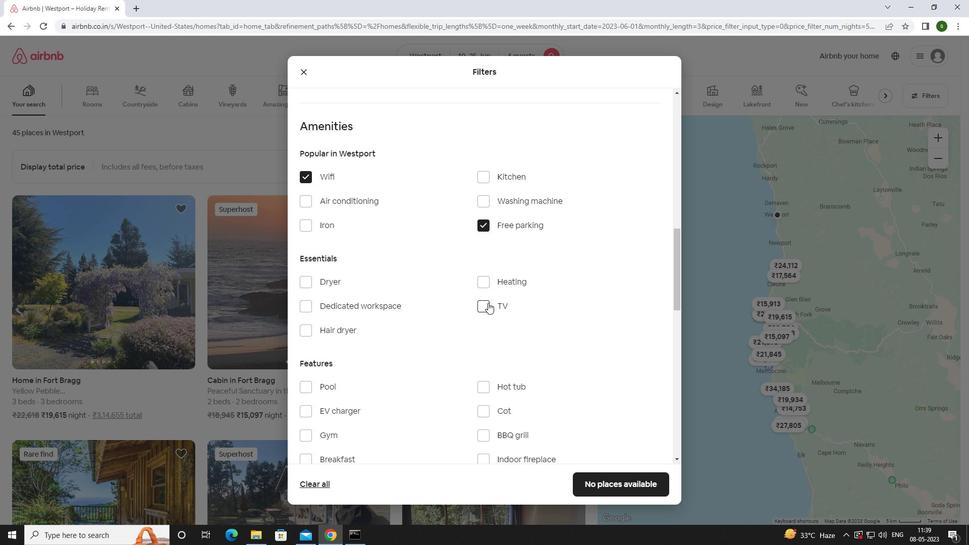 
Action: Mouse moved to (419, 309)
Screenshot: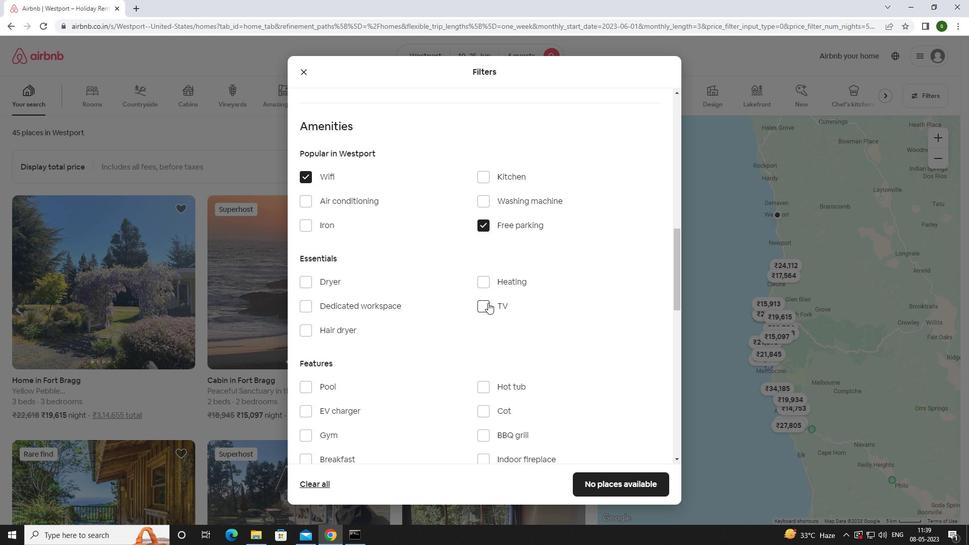 
Action: Mouse scrolled (419, 309) with delta (0, 0)
Screenshot: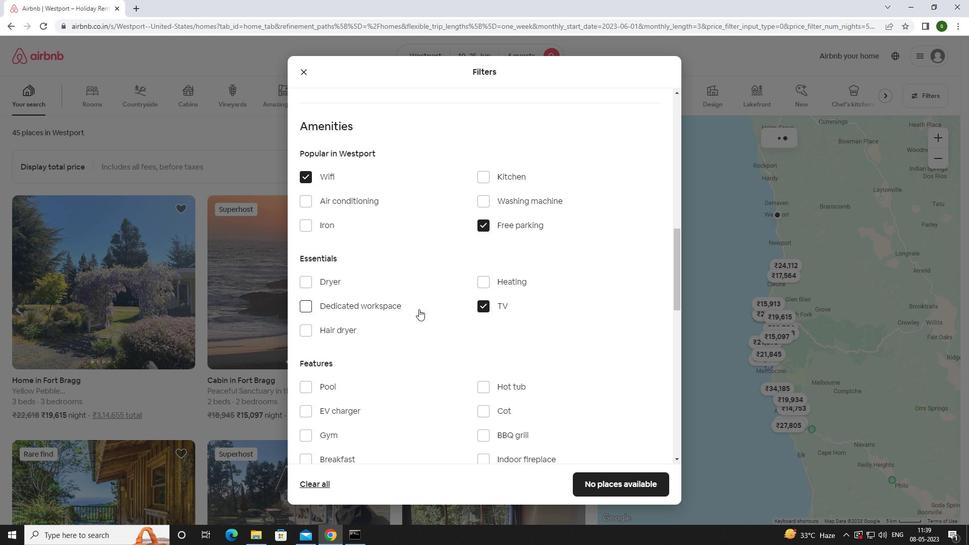 
Action: Mouse scrolled (419, 309) with delta (0, 0)
Screenshot: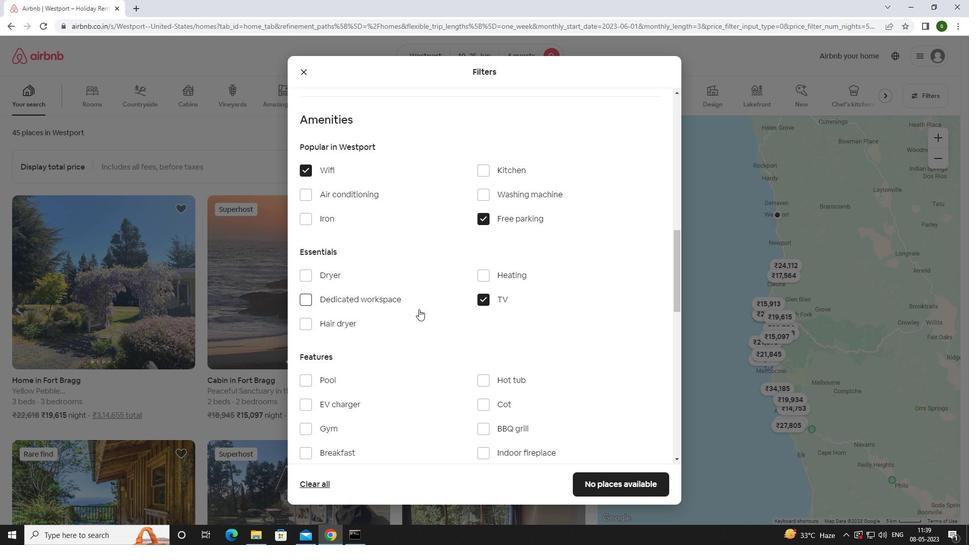 
Action: Mouse moved to (317, 330)
Screenshot: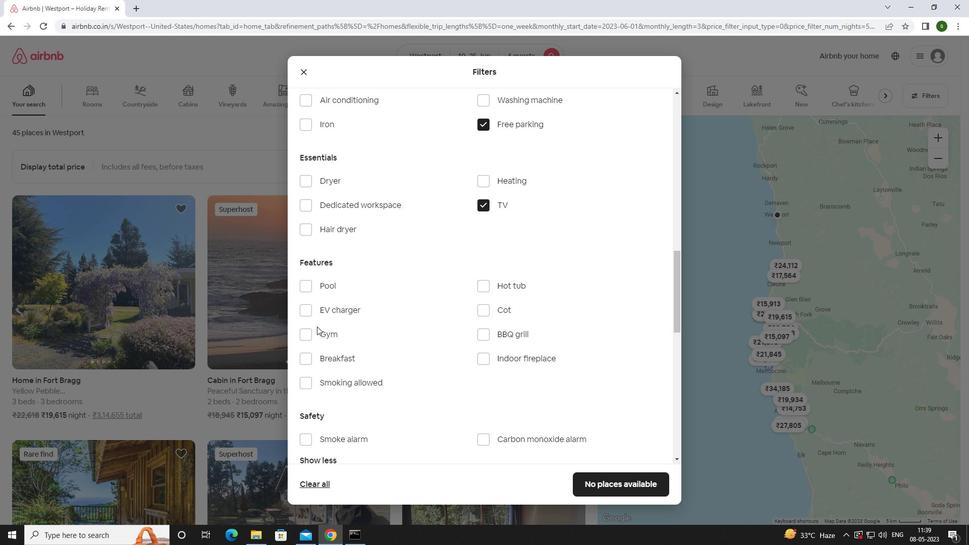 
Action: Mouse pressed left at (317, 330)
Screenshot: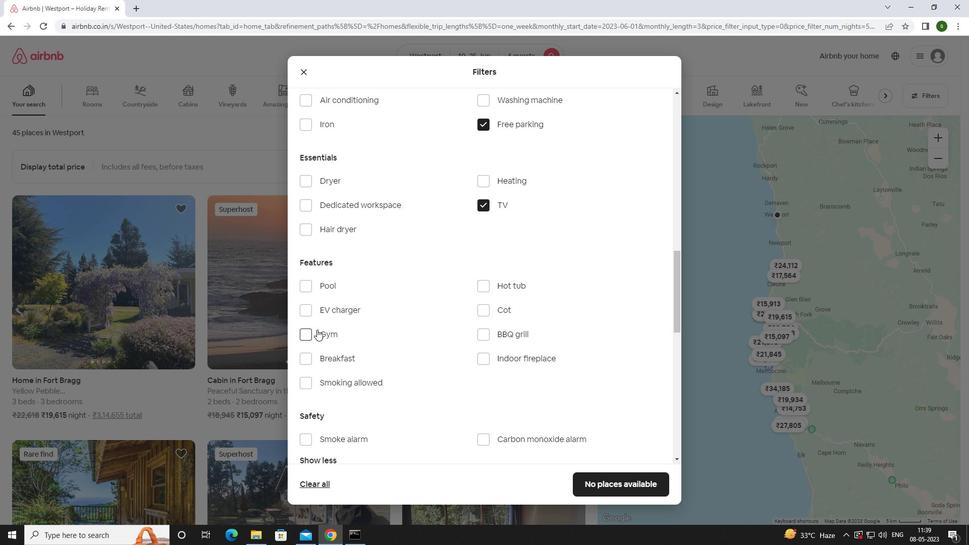
Action: Mouse moved to (322, 358)
Screenshot: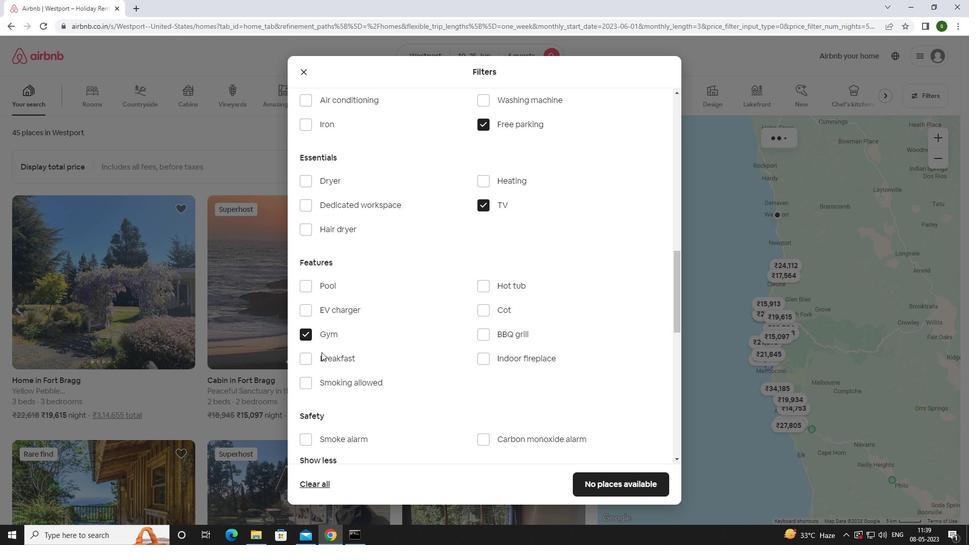 
Action: Mouse pressed left at (322, 358)
Screenshot: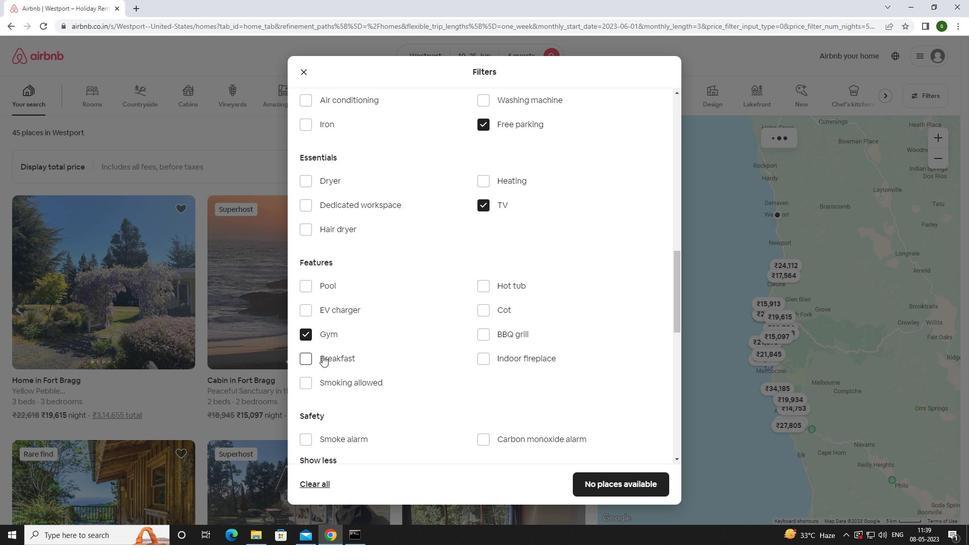 
Action: Mouse moved to (409, 337)
Screenshot: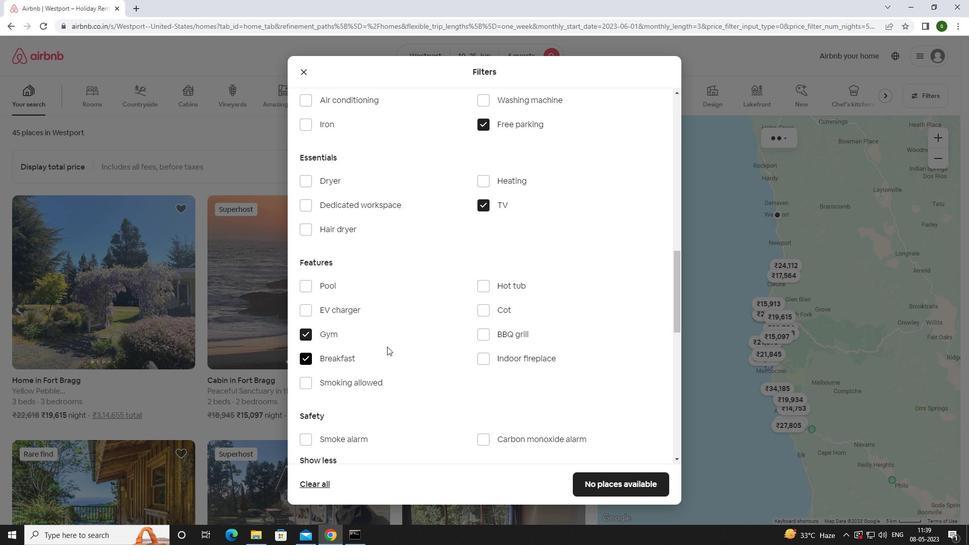 
Action: Mouse scrolled (409, 336) with delta (0, 0)
Screenshot: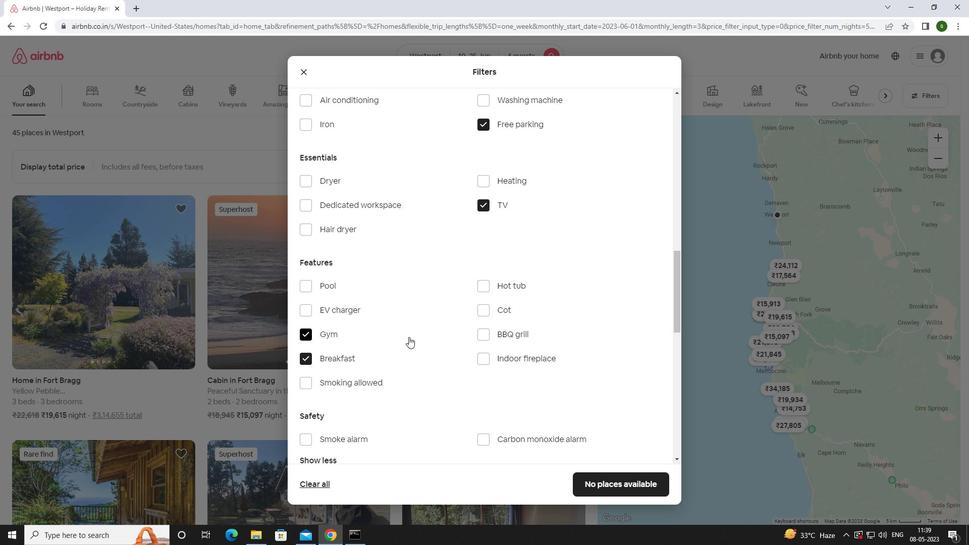 
Action: Mouse scrolled (409, 336) with delta (0, 0)
Screenshot: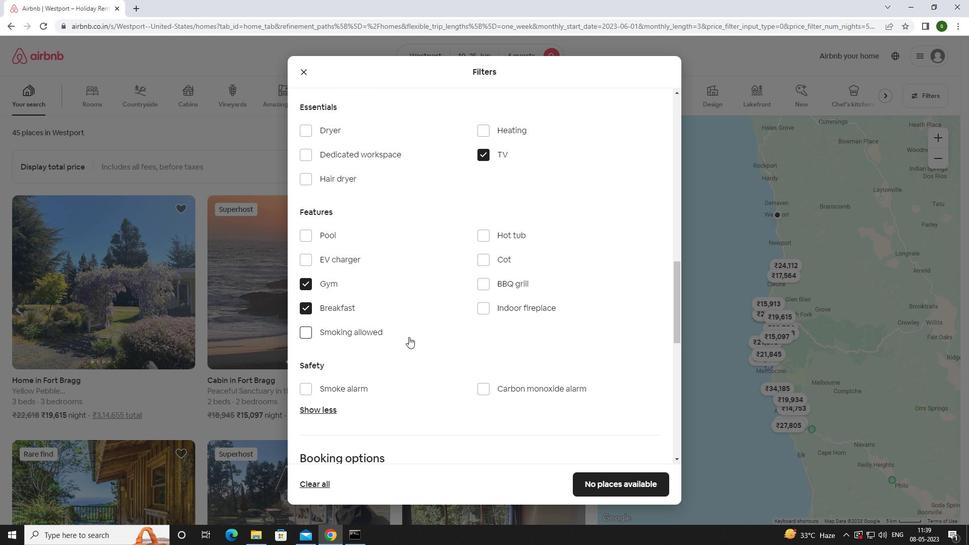 
Action: Mouse scrolled (409, 336) with delta (0, 0)
Screenshot: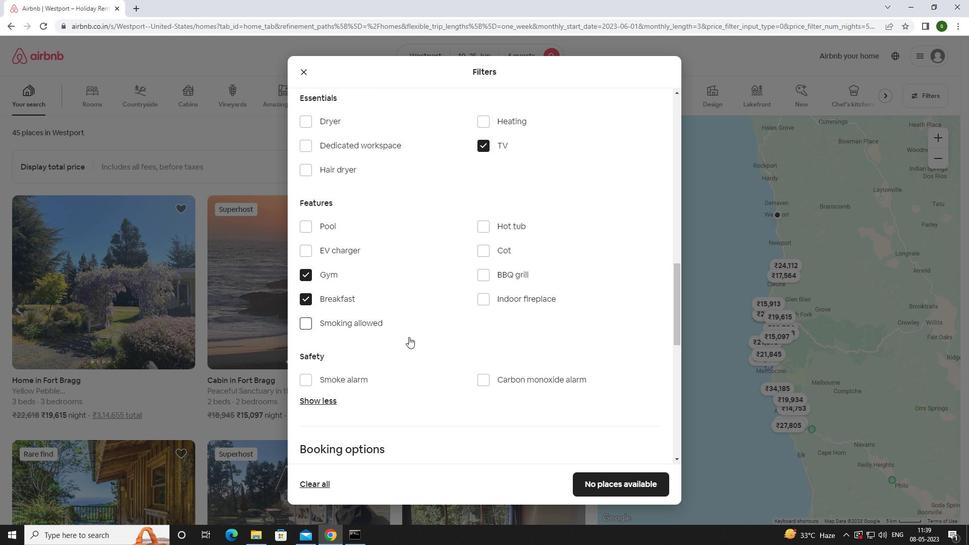 
Action: Mouse scrolled (409, 336) with delta (0, 0)
Screenshot: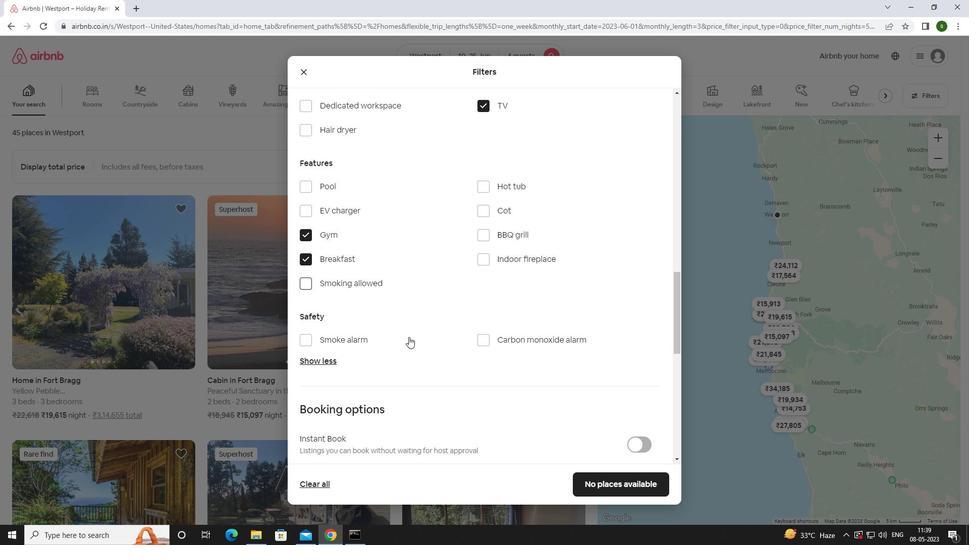 
Action: Mouse scrolled (409, 336) with delta (0, 0)
Screenshot: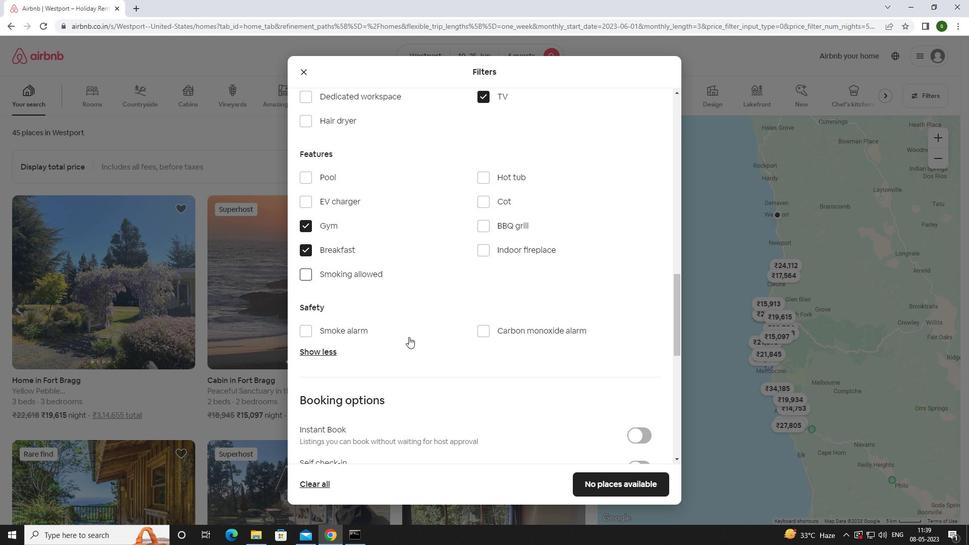 
Action: Mouse moved to (631, 324)
Screenshot: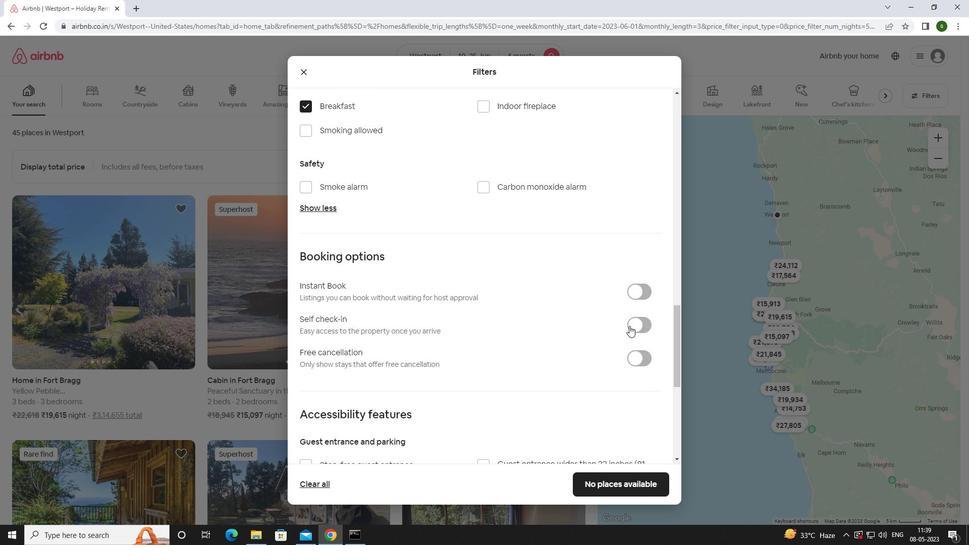 
Action: Mouse pressed left at (631, 324)
Screenshot: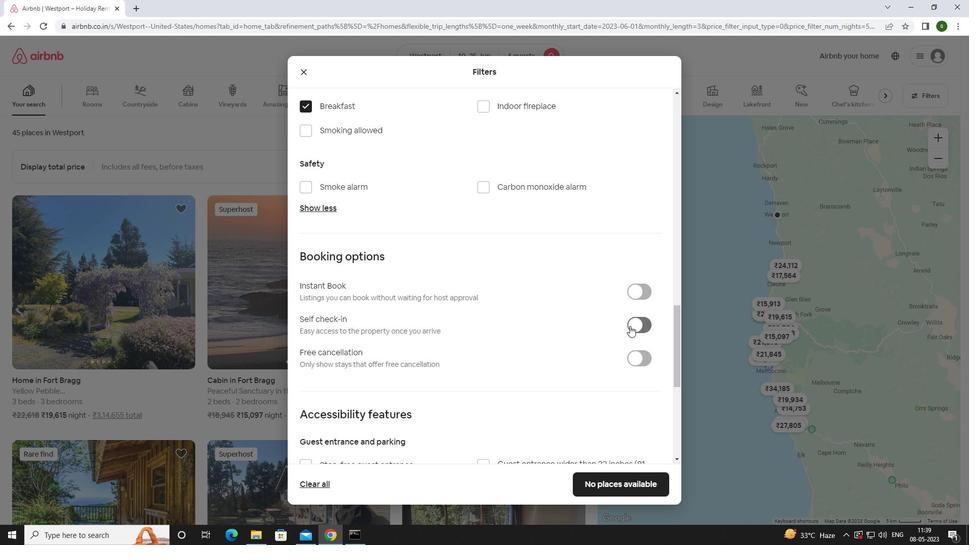 
Action: Mouse moved to (546, 312)
Screenshot: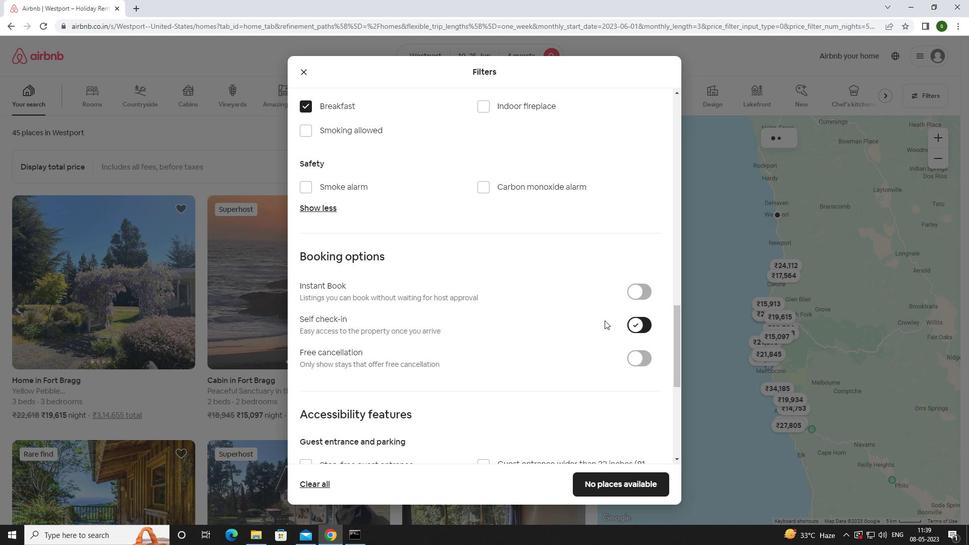 
Action: Mouse scrolled (546, 311) with delta (0, 0)
Screenshot: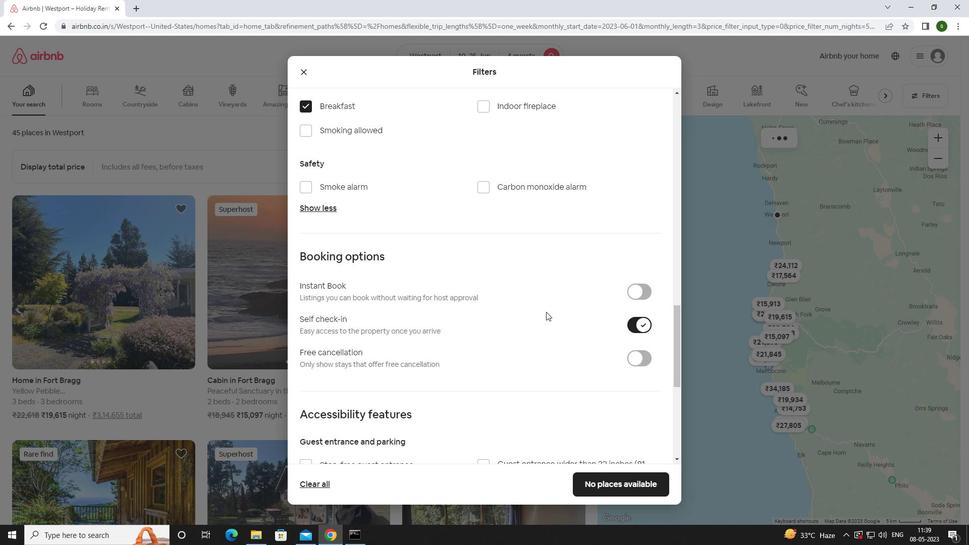 
Action: Mouse moved to (546, 312)
Screenshot: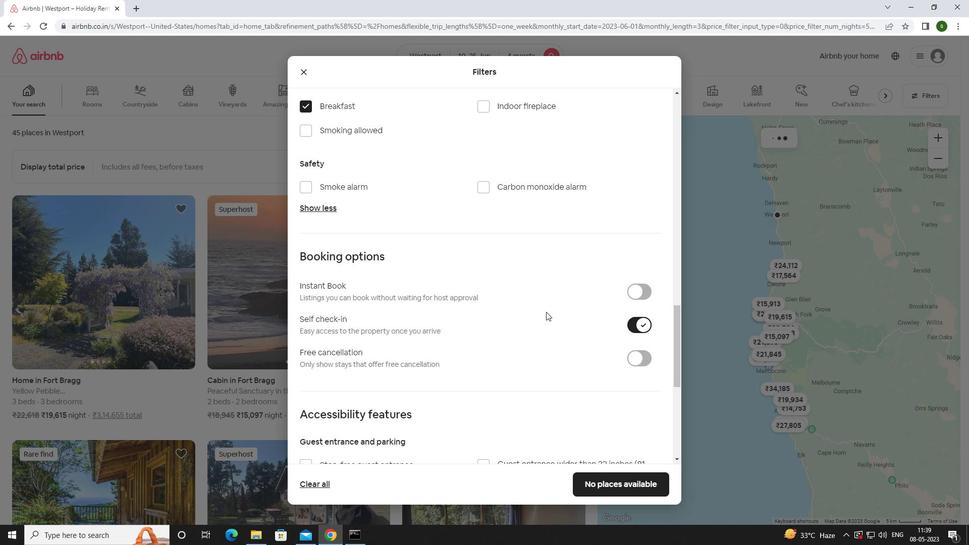 
Action: Mouse scrolled (546, 311) with delta (0, 0)
Screenshot: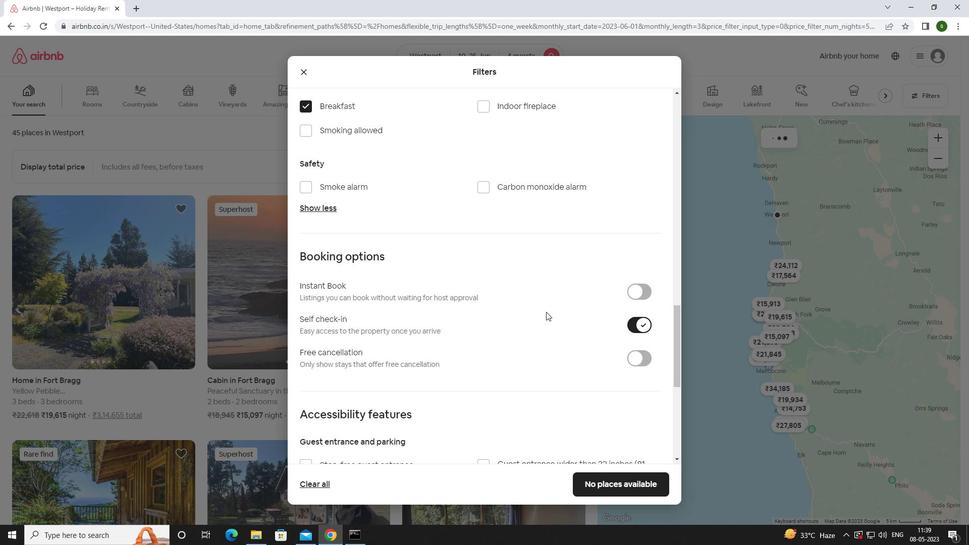 
Action: Mouse scrolled (546, 311) with delta (0, 0)
Screenshot: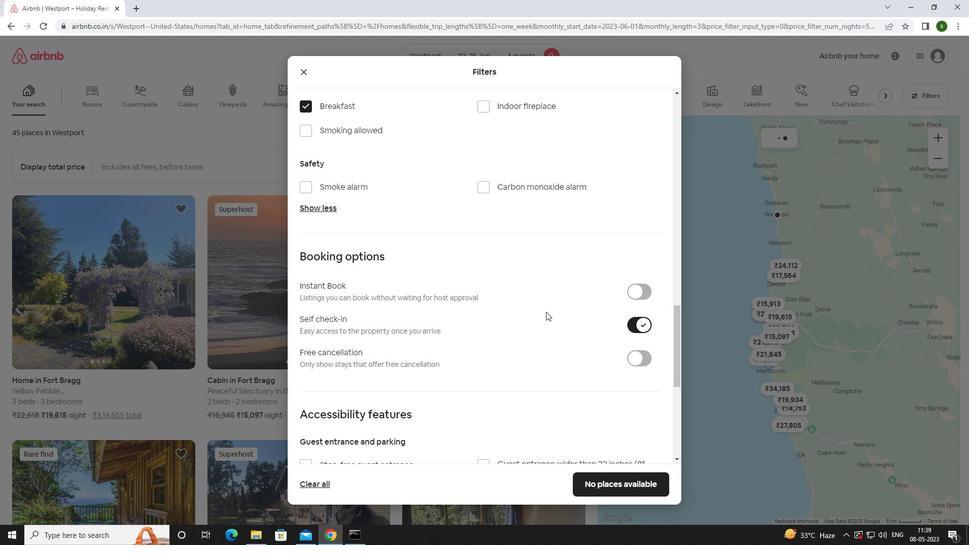 
Action: Mouse scrolled (546, 311) with delta (0, 0)
Screenshot: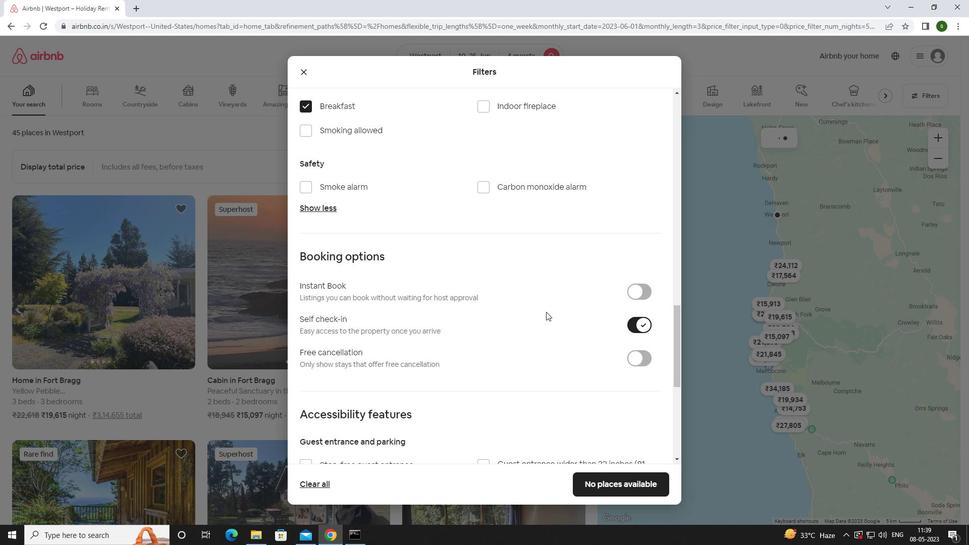 
Action: Mouse scrolled (546, 311) with delta (0, 0)
Screenshot: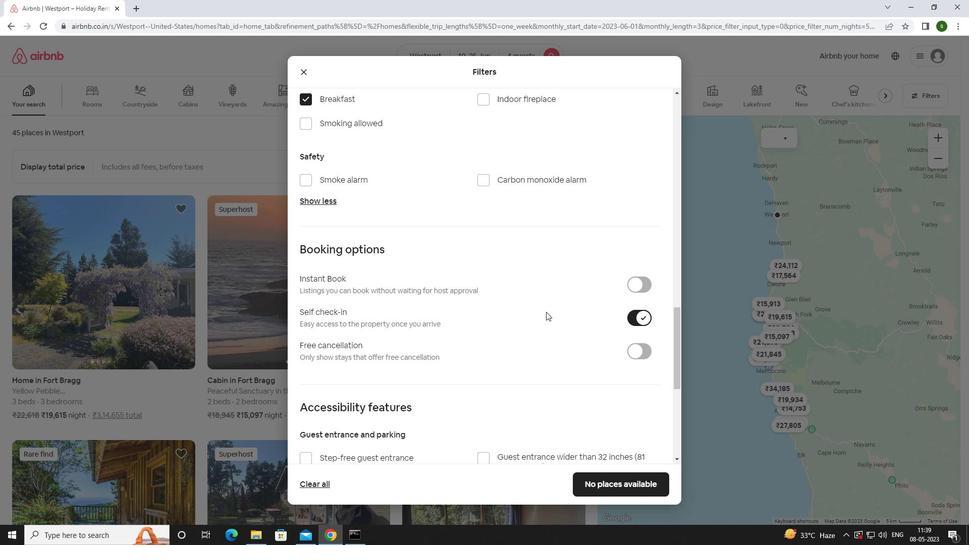
Action: Mouse scrolled (546, 311) with delta (0, 0)
Screenshot: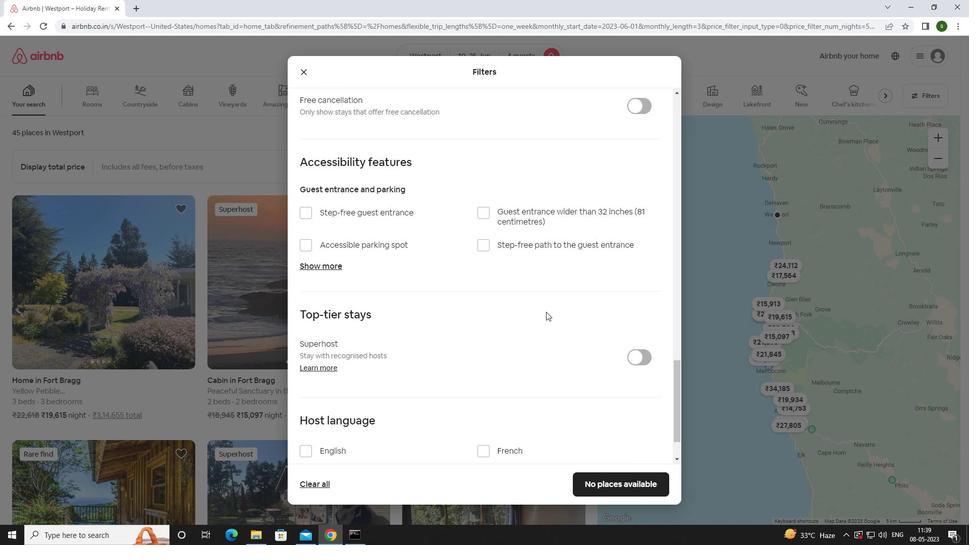 
Action: Mouse scrolled (546, 311) with delta (0, 0)
Screenshot: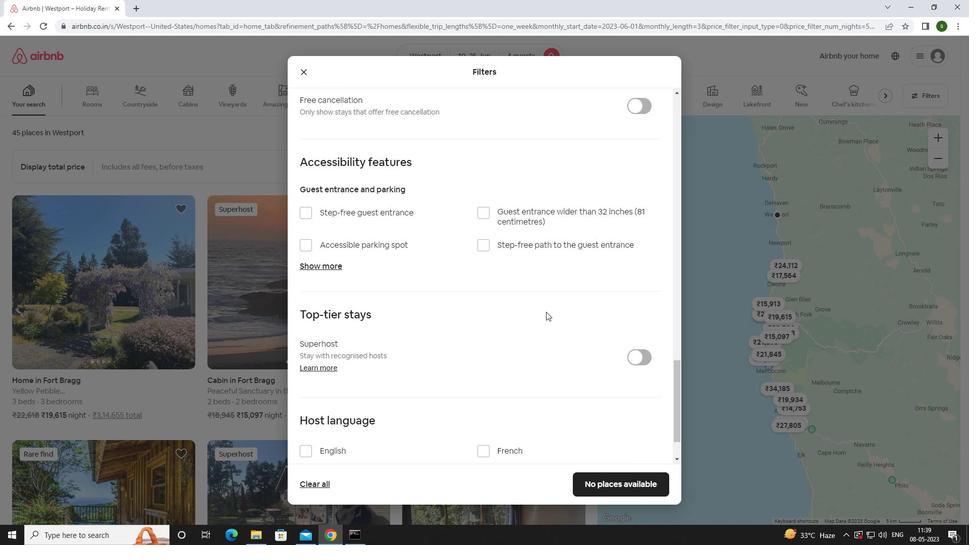 
Action: Mouse scrolled (546, 311) with delta (0, 0)
Screenshot: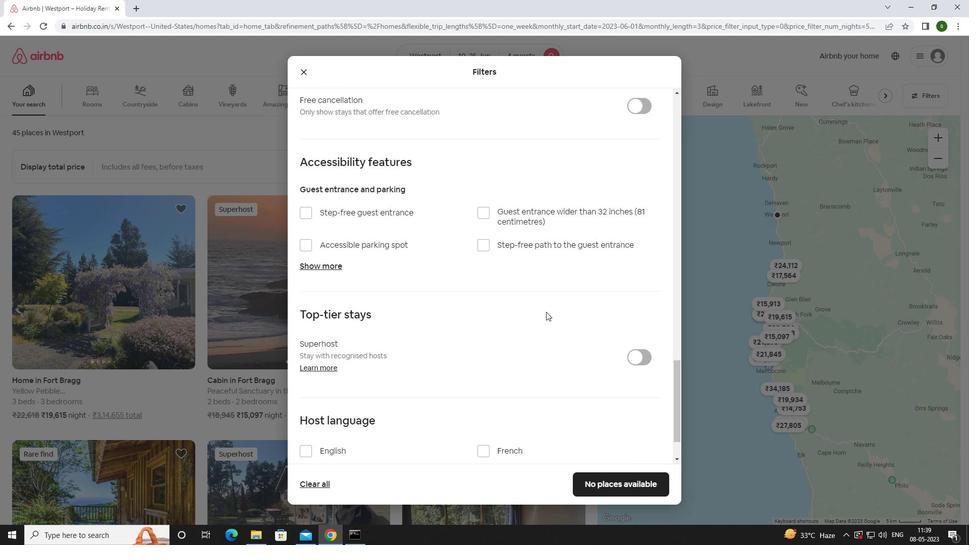 
Action: Mouse scrolled (546, 311) with delta (0, 0)
Screenshot: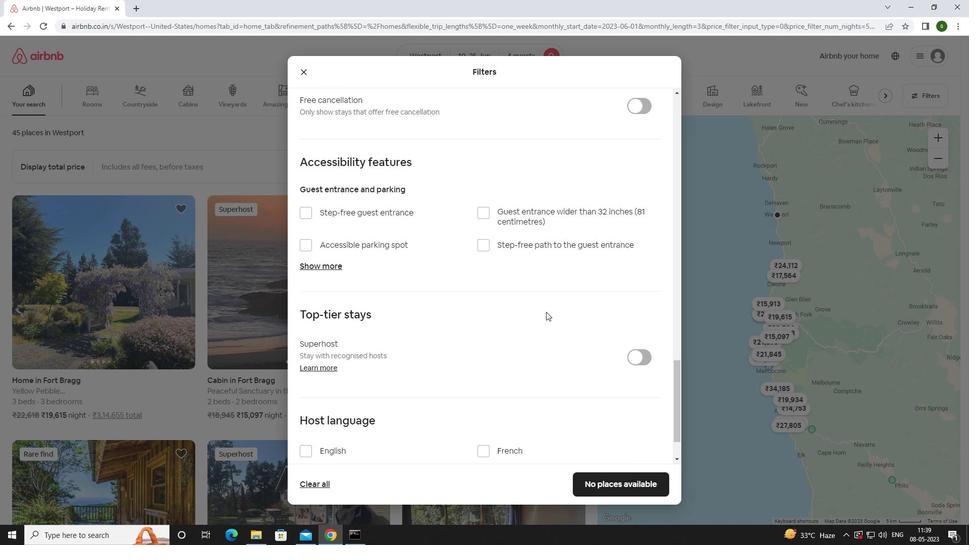 
Action: Mouse moved to (309, 386)
Screenshot: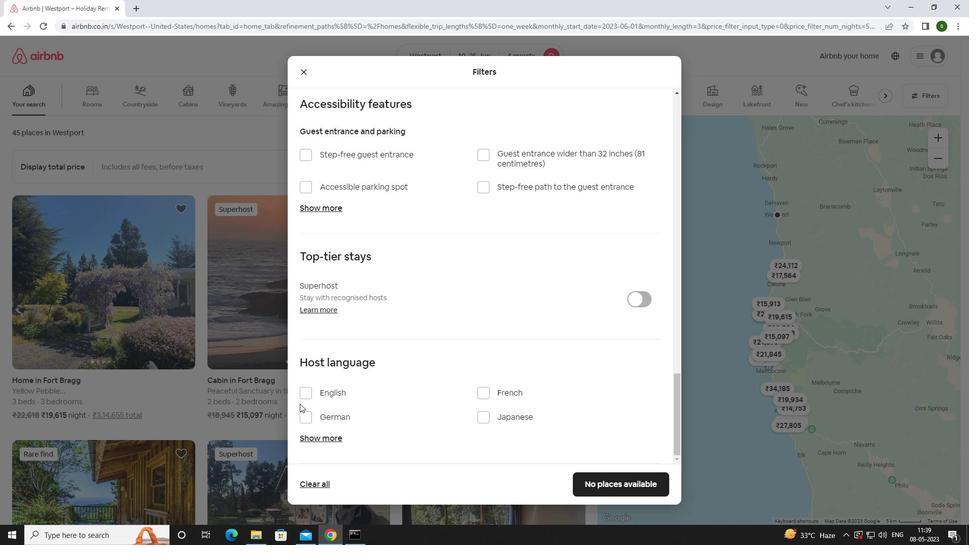 
Action: Mouse pressed left at (309, 386)
Screenshot: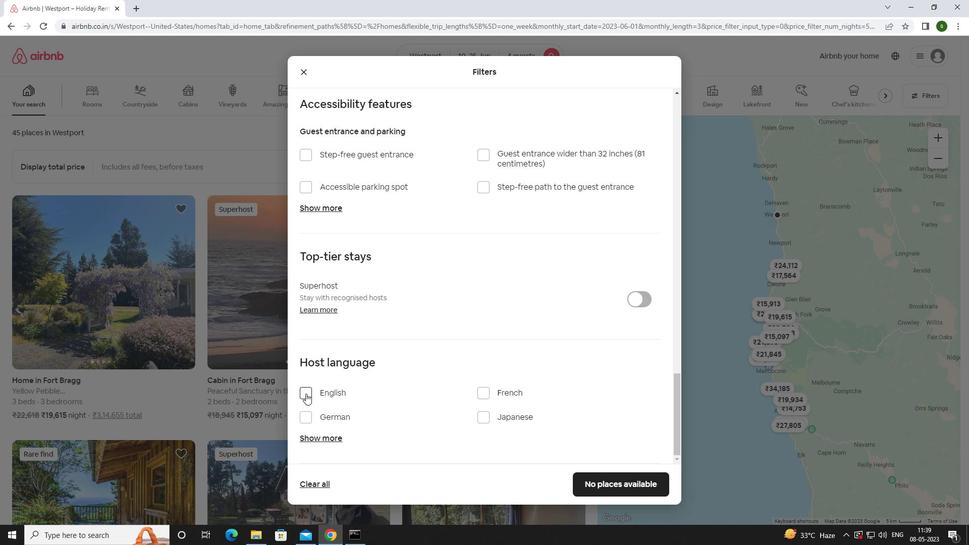 
Action: Mouse moved to (308, 395)
Screenshot: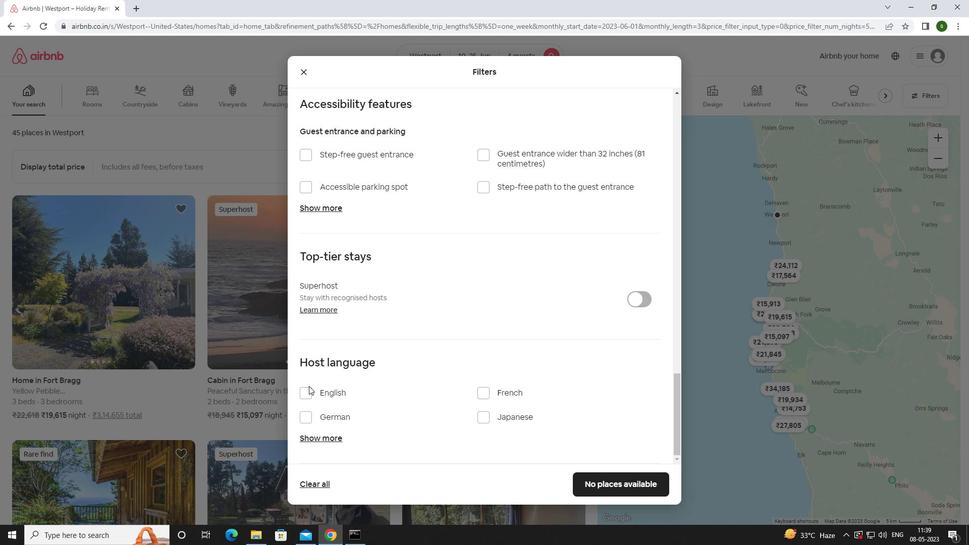 
Action: Mouse pressed left at (308, 395)
Screenshot: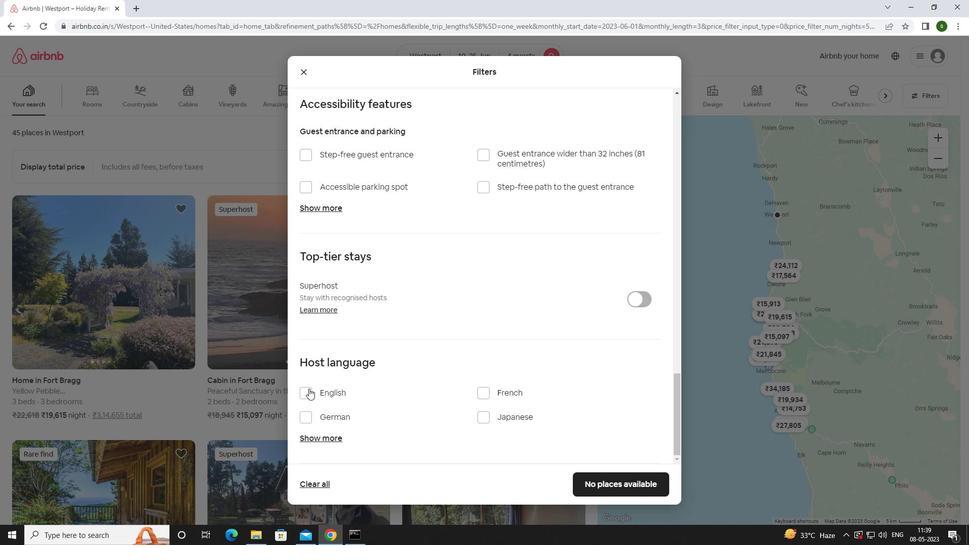
Action: Mouse moved to (607, 488)
Screenshot: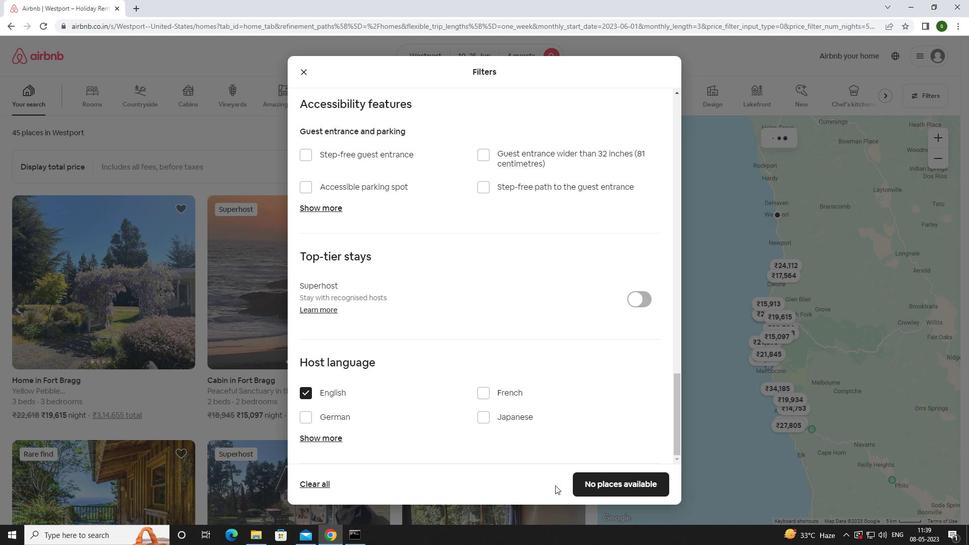 
Action: Mouse pressed left at (607, 488)
Screenshot: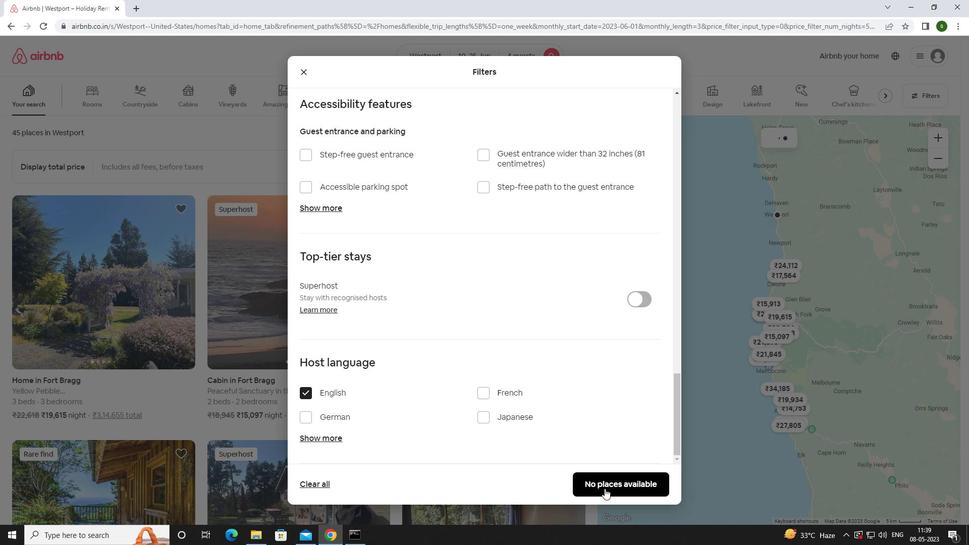 
Action: Mouse moved to (461, 289)
Screenshot: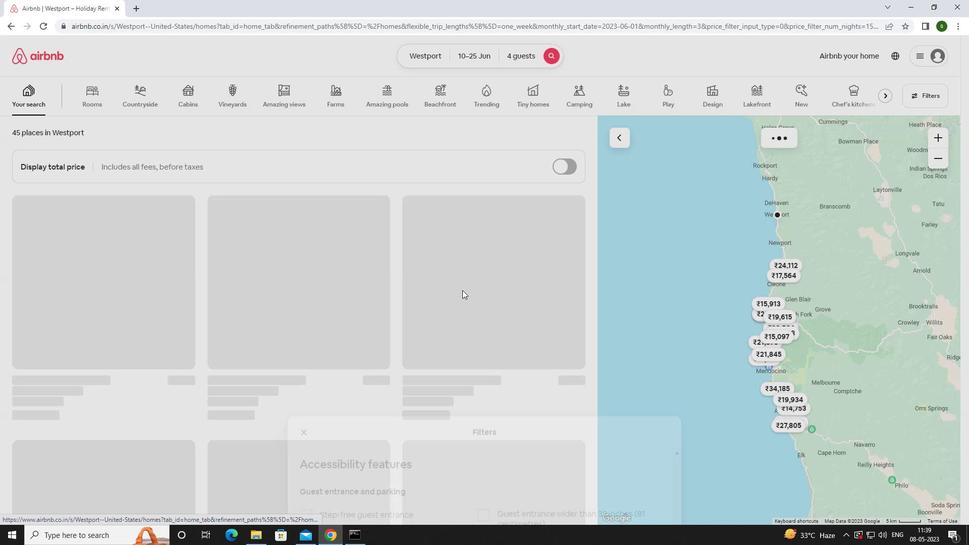 
